 Task: Add an event with the title Team Building Event: Mini Golf Tournament, date '2024/03/18', time 9:40 AM to 11:40 AMand add a description: Scavenger Hunt is a highly customizable activity that can be tailored to suit specific objectives or themes. It can incorporate company-specific trivia, puzzles, or tasks related to your industry or organizational values. The facilitator can also include team-building elements, such as icebreaker activities, during the scavenger hunt to enhance team cohesion and communication.Select event color  Blueberry . Add location for the event as: Ho Chi Minh City, Vietnam, logged in from the account softage.4@softage.netand send the event invitation to softage.2@softage.net and softage.3@softage.net. Set a reminder for the event Every weekday(Monday to Friday)
Action: Mouse moved to (99, 125)
Screenshot: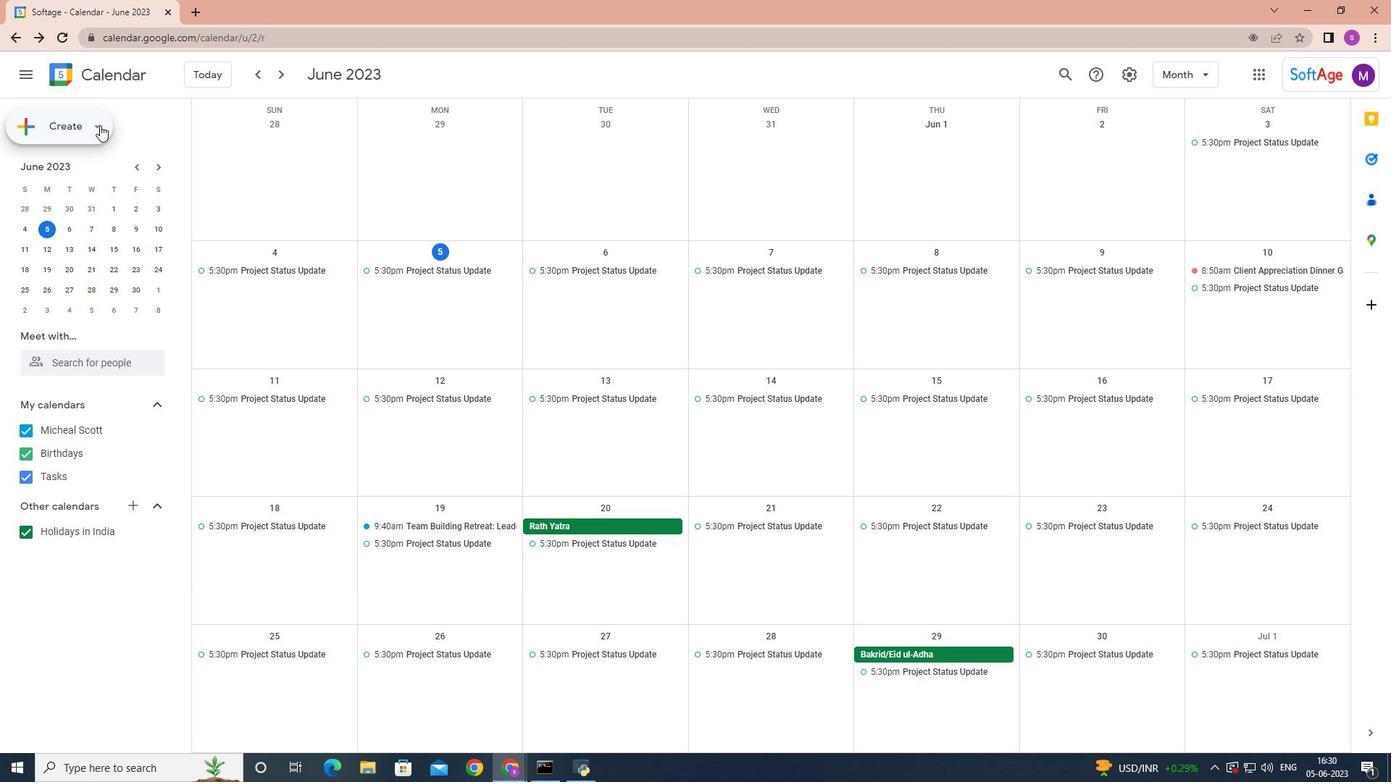 
Action: Mouse pressed left at (99, 125)
Screenshot: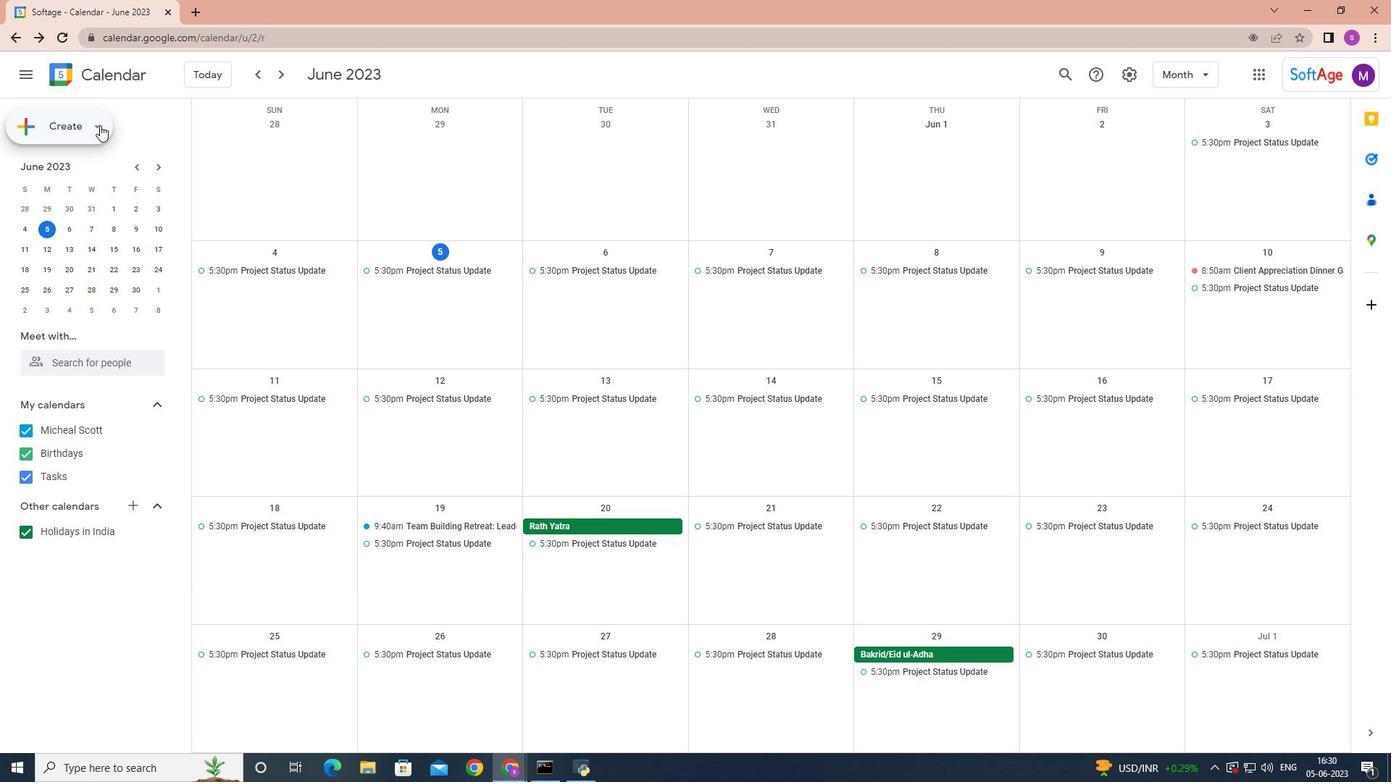 
Action: Mouse moved to (90, 160)
Screenshot: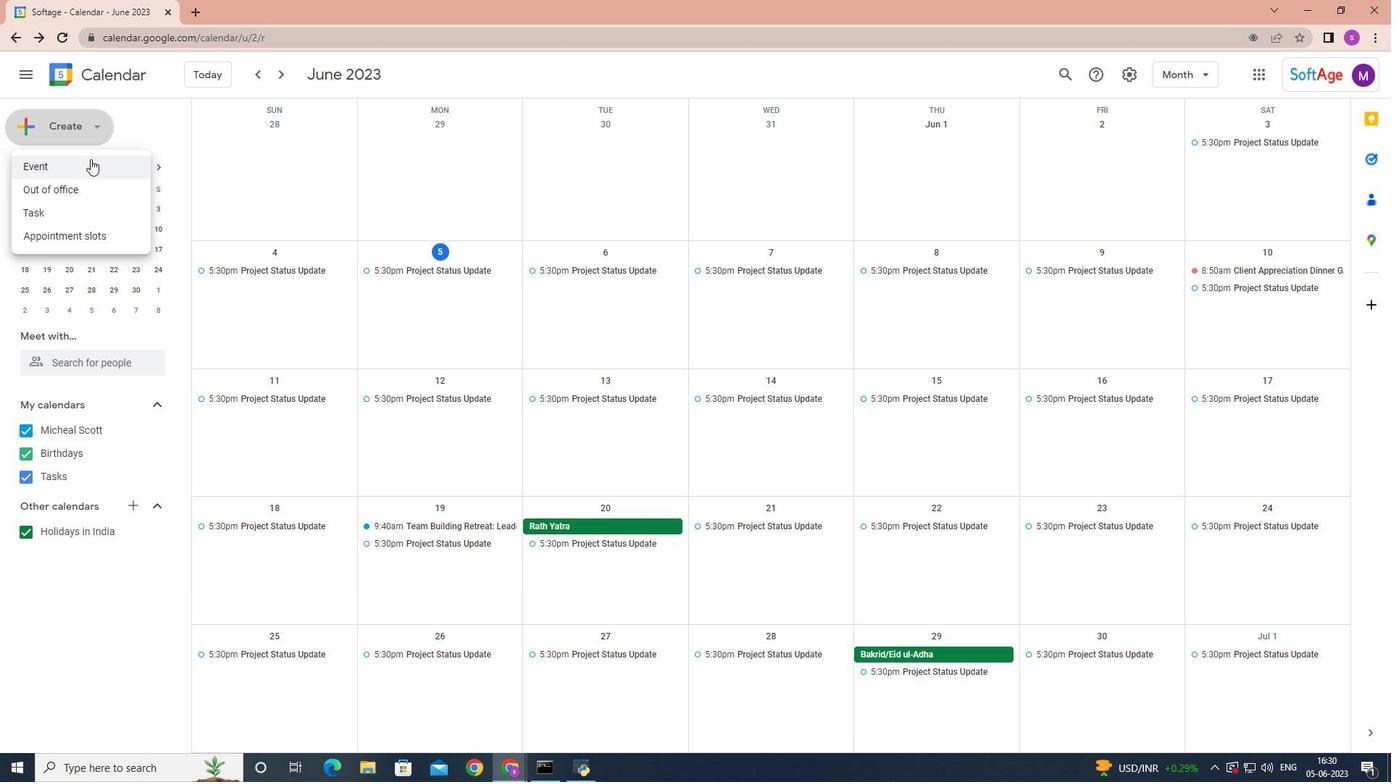 
Action: Mouse pressed left at (90, 160)
Screenshot: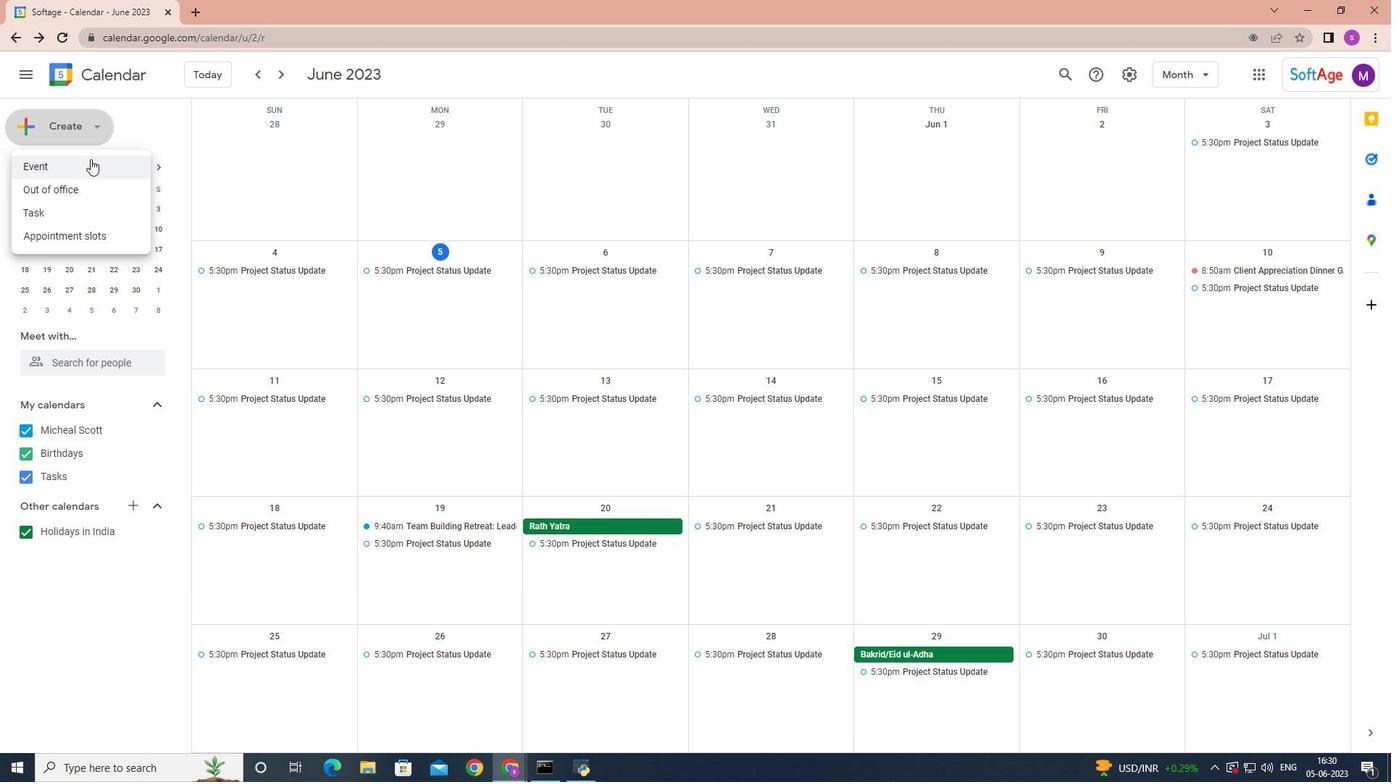 
Action: Mouse moved to (218, 570)
Screenshot: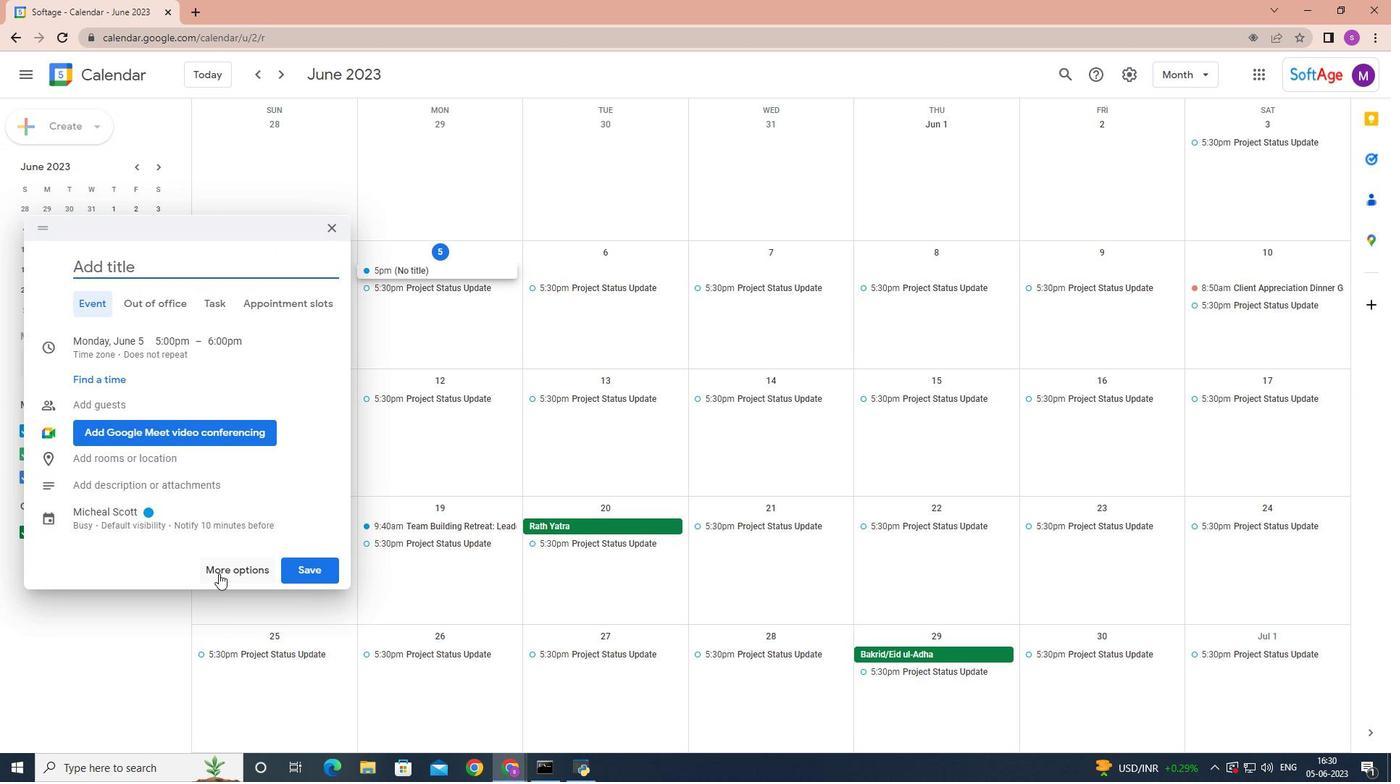 
Action: Mouse pressed left at (218, 570)
Screenshot: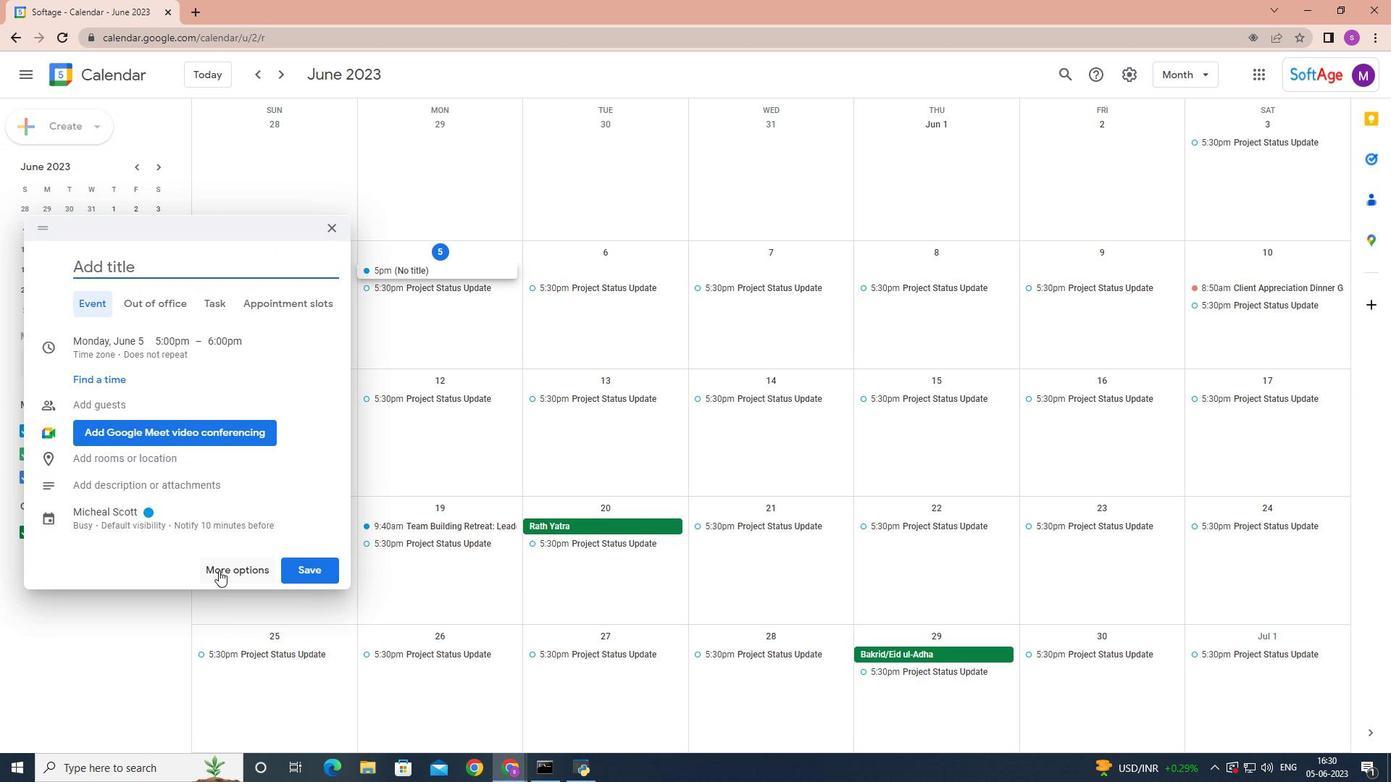 
Action: Mouse moved to (218, 570)
Screenshot: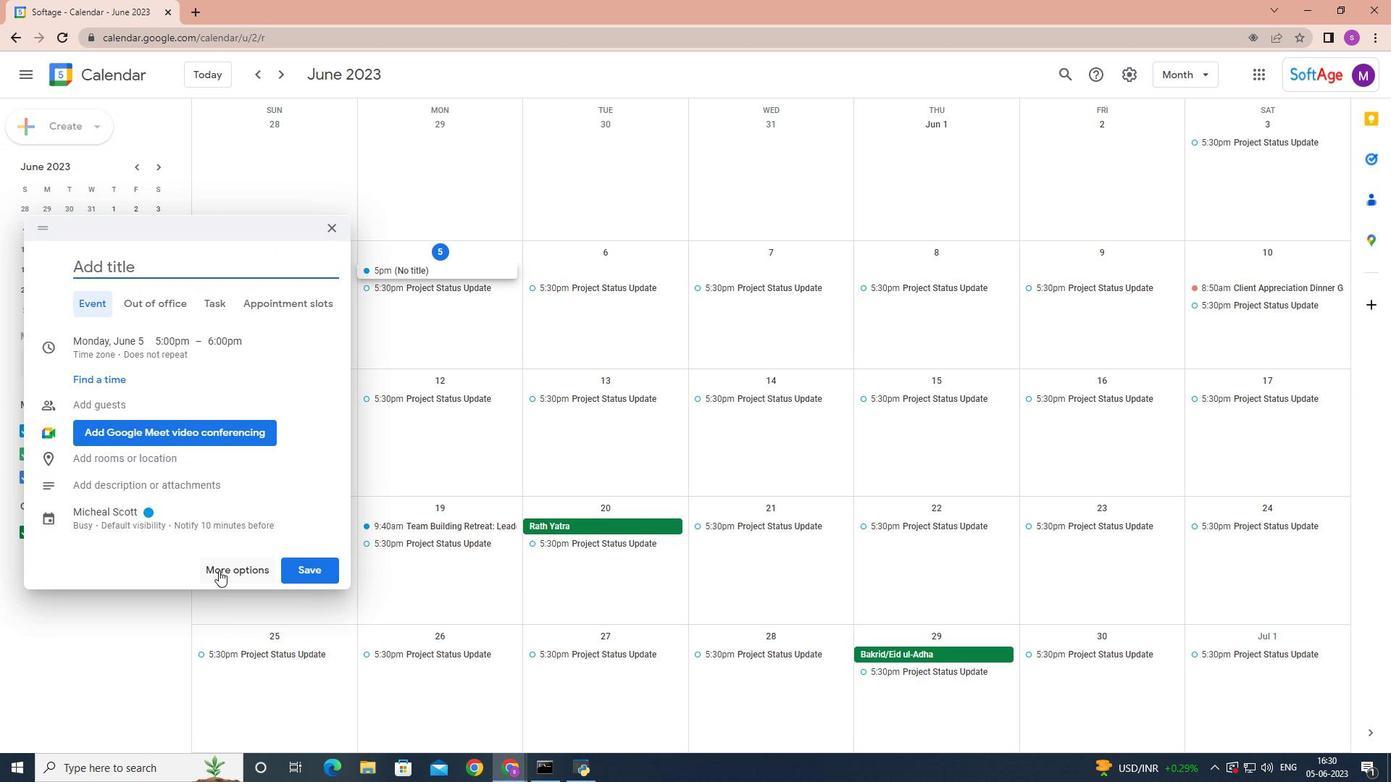 
Action: Key pressed <Key.shift>Team<Key.space><Key.shift>Building<Key.space><Key.shift>Event<Key.space><Key.shift>:mi<Key.backspace><Key.backspace><Key.shift>Mini<Key.space><Key.shift>Gi<Key.backspace>olf<Key.space><Key.shift>Tournm<Key.backspace>ament<Key.space>
Screenshot: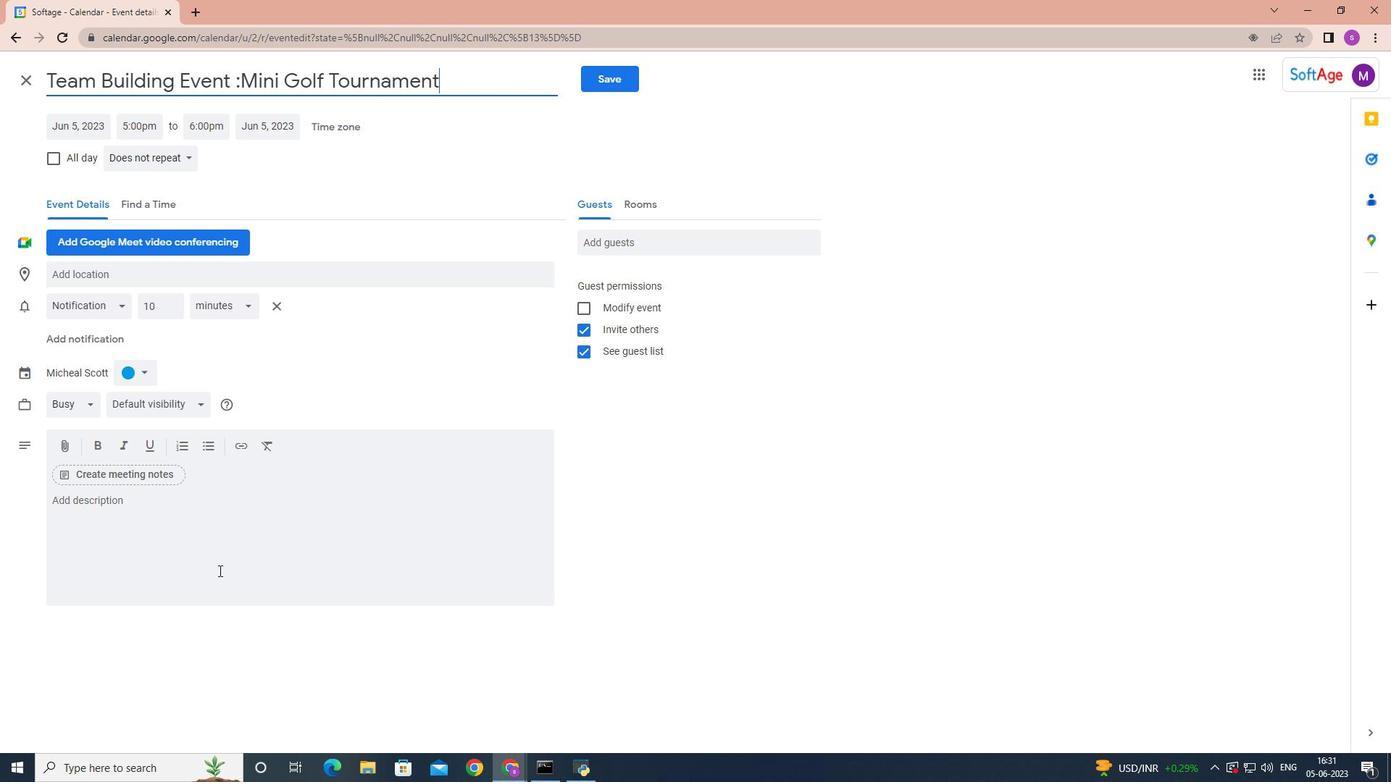 
Action: Mouse moved to (79, 129)
Screenshot: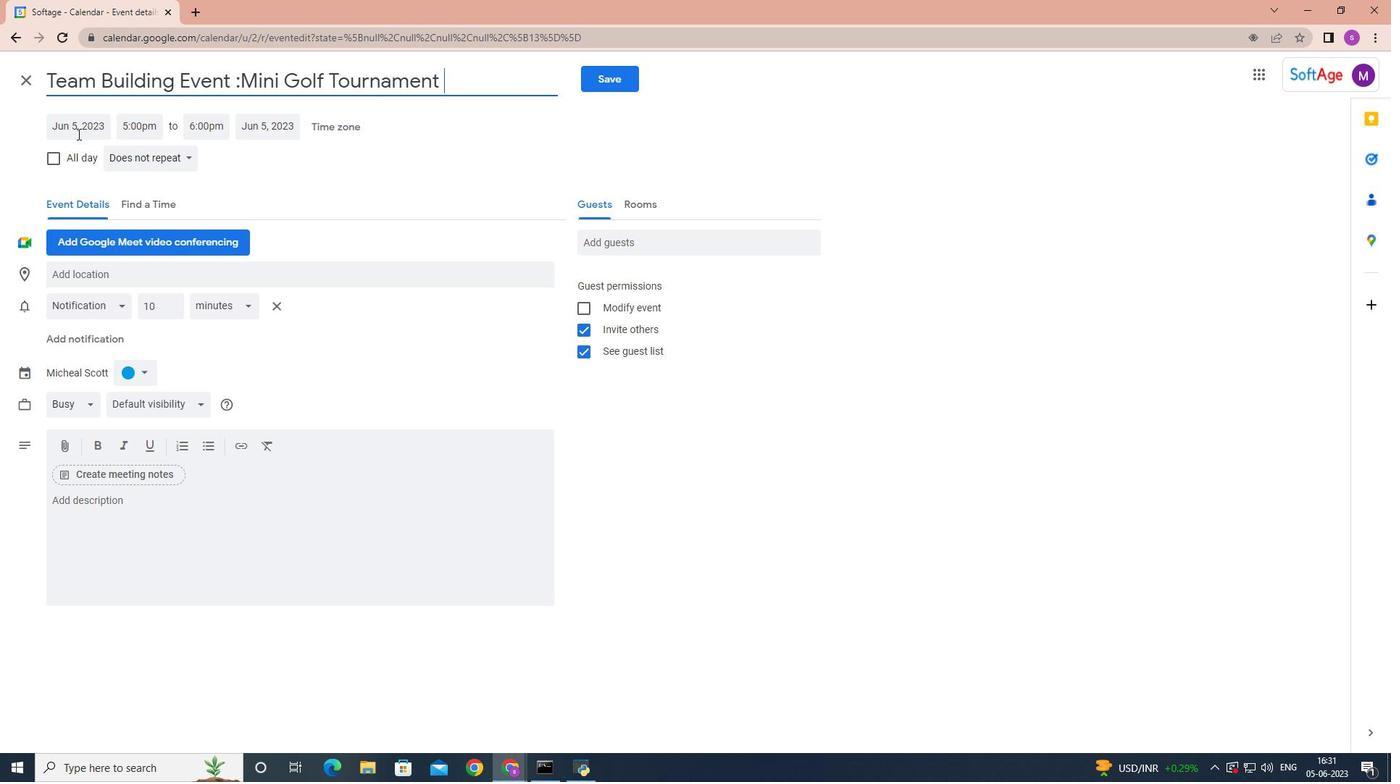 
Action: Mouse pressed left at (79, 129)
Screenshot: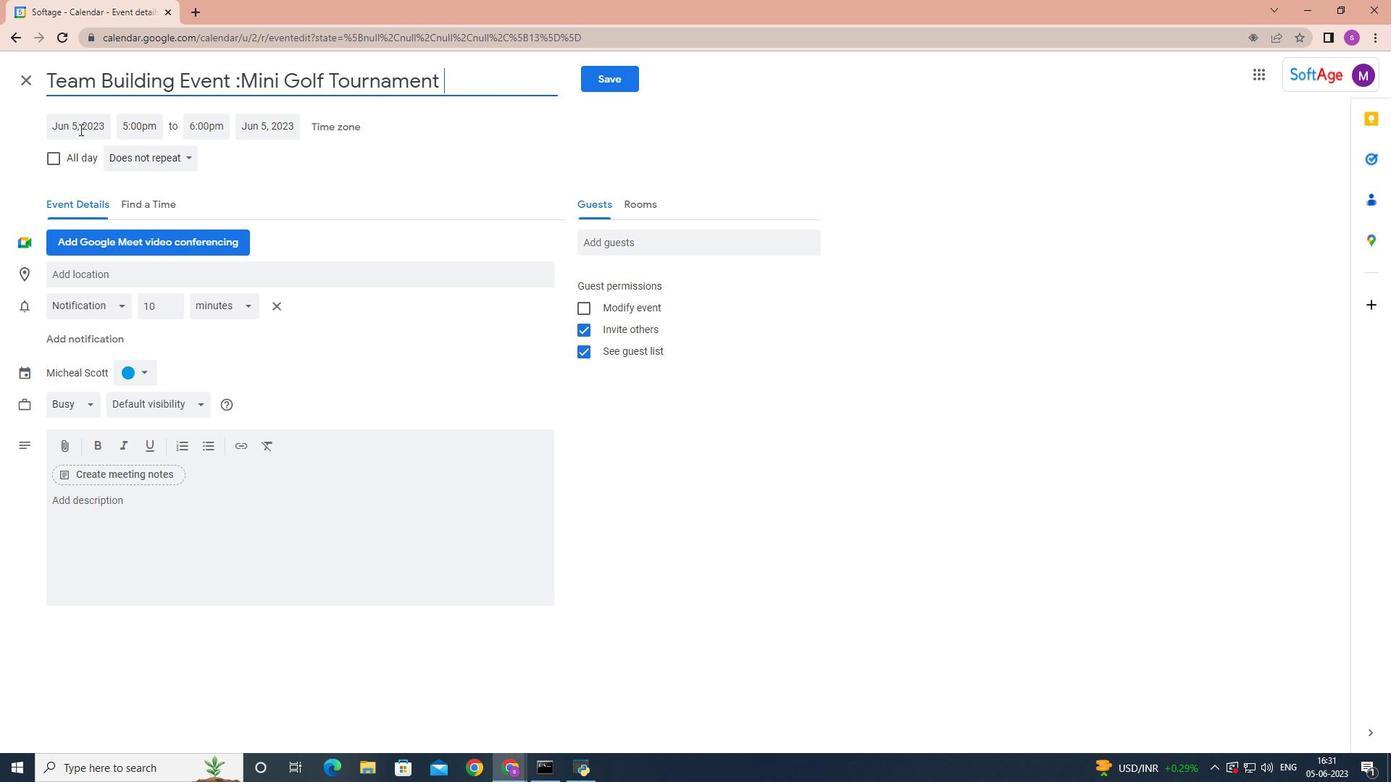 
Action: Mouse moved to (230, 151)
Screenshot: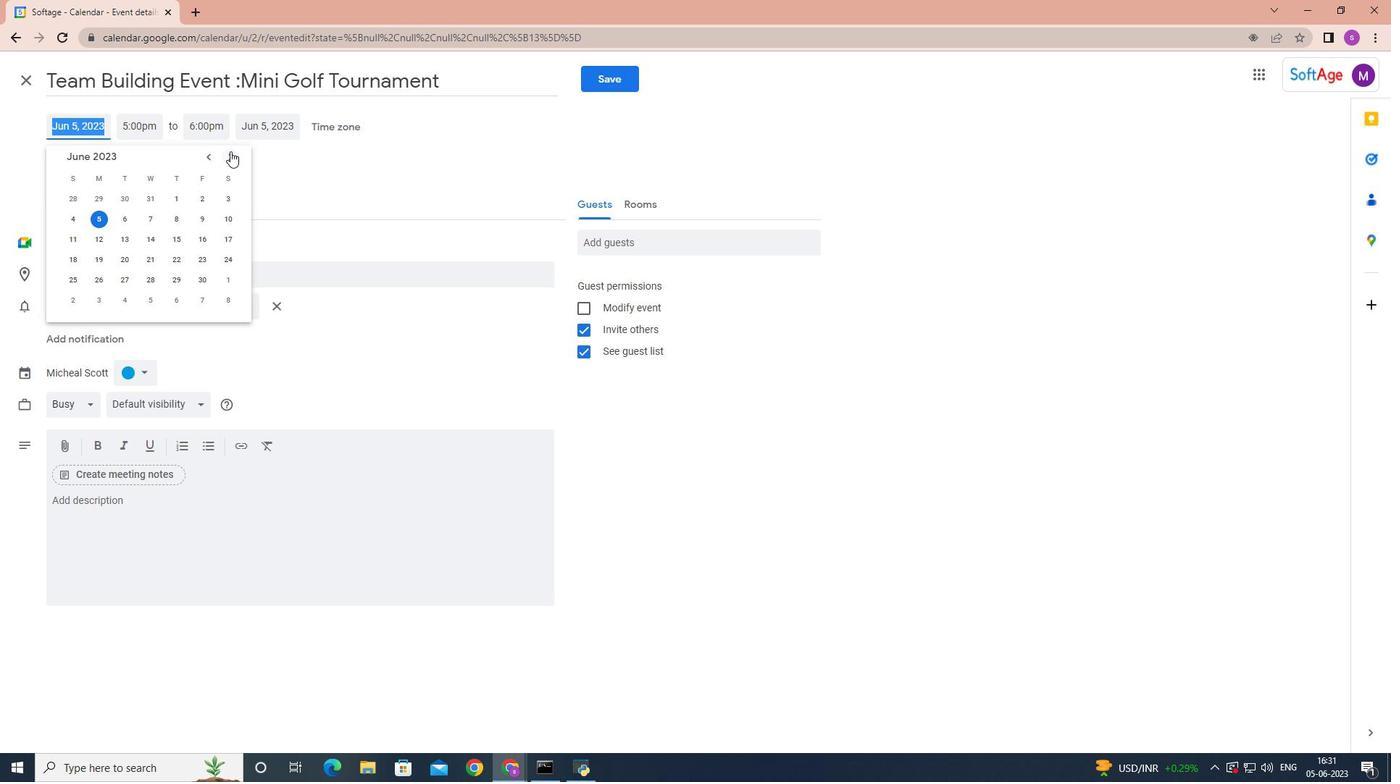 
Action: Mouse pressed left at (230, 151)
Screenshot: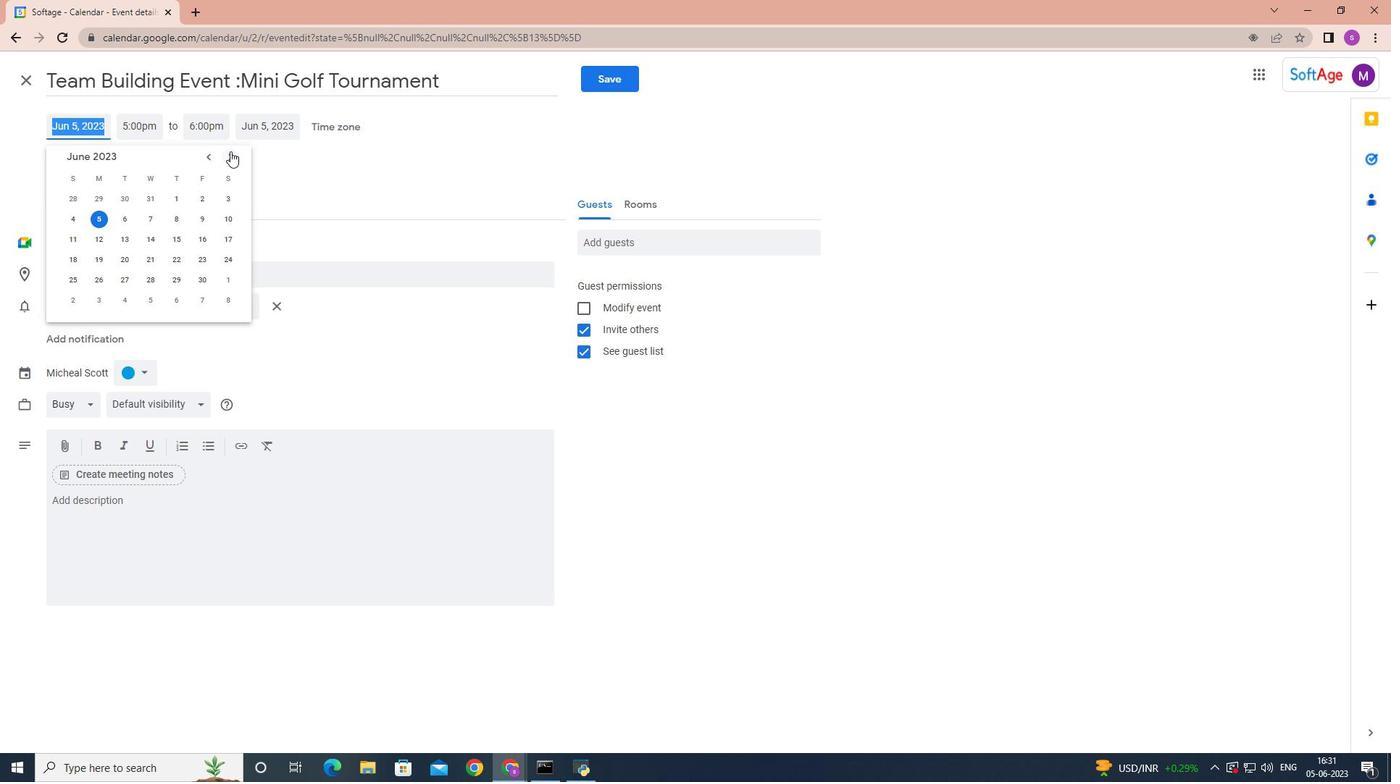 
Action: Mouse pressed left at (230, 151)
Screenshot: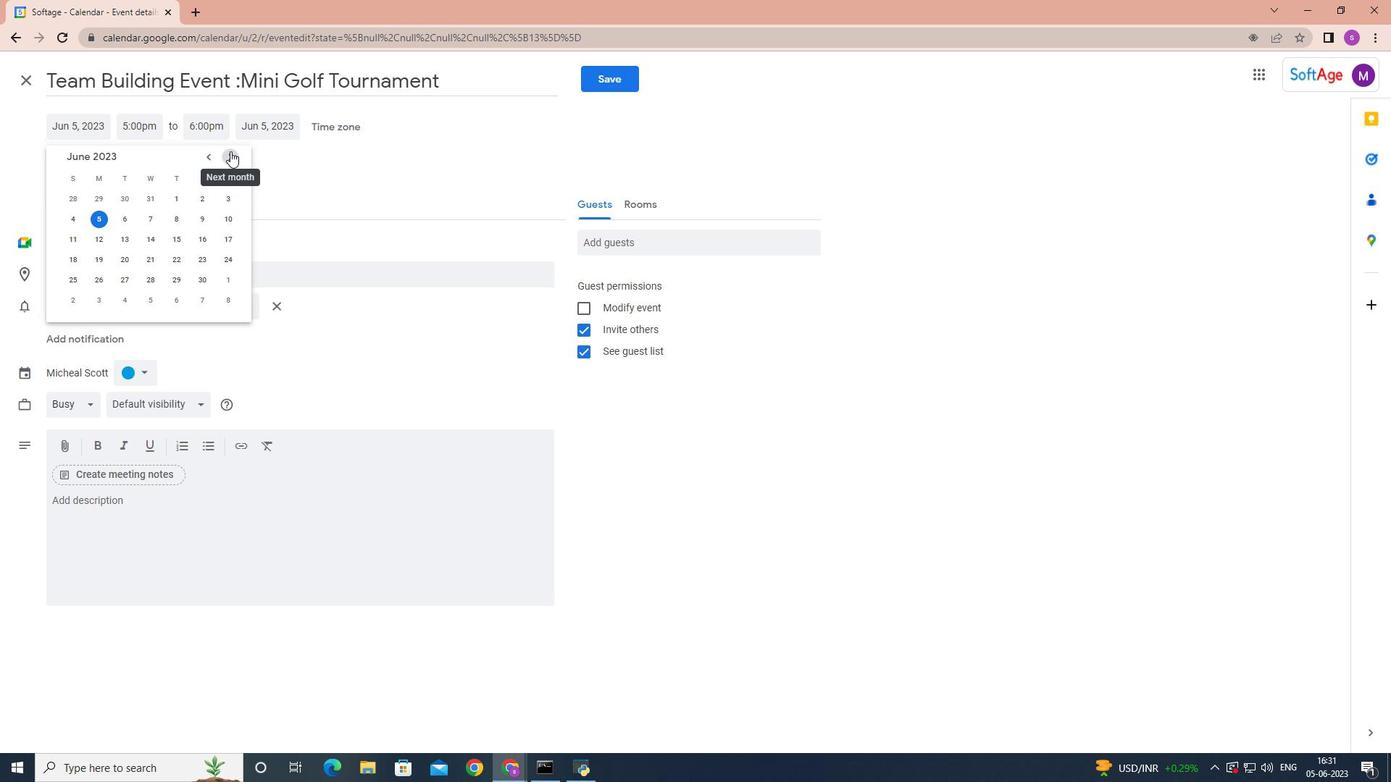 
Action: Mouse pressed left at (230, 151)
Screenshot: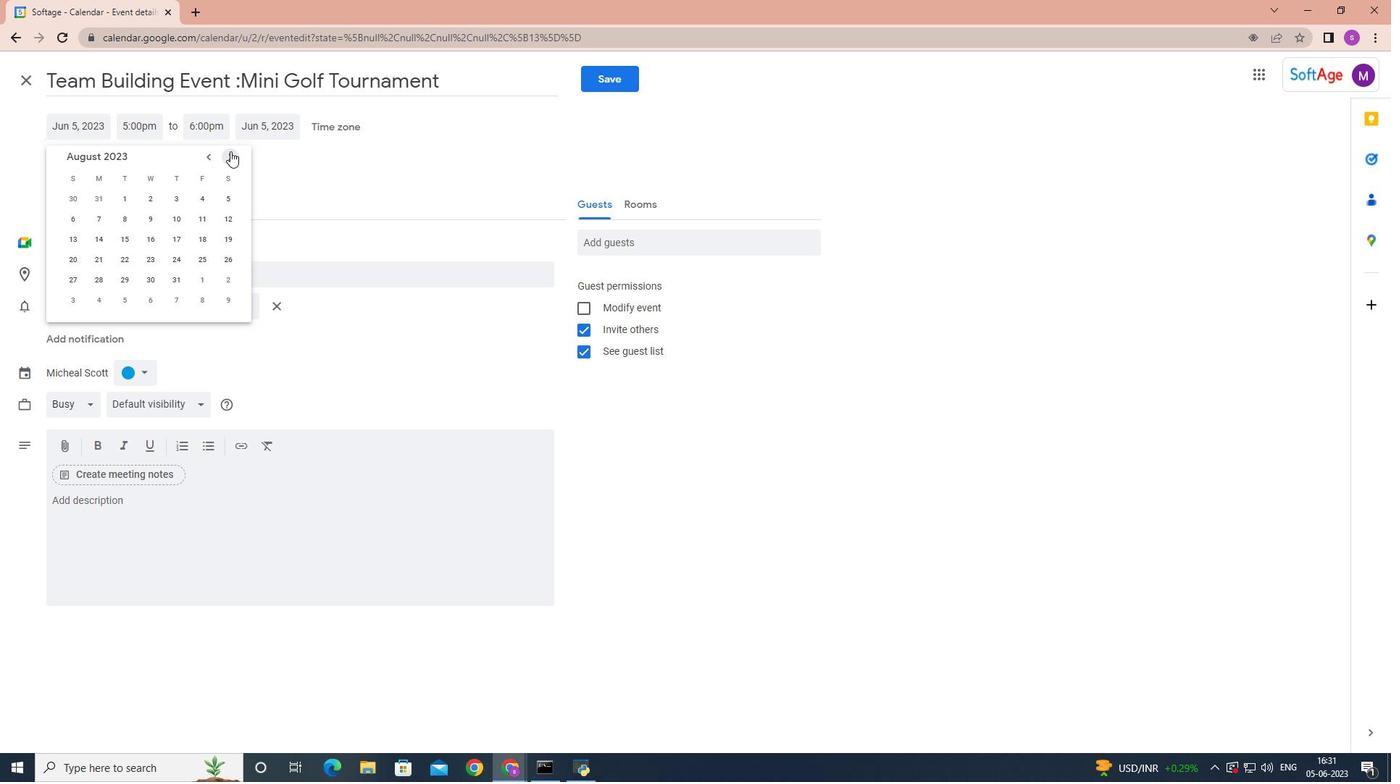 
Action: Mouse pressed left at (230, 151)
Screenshot: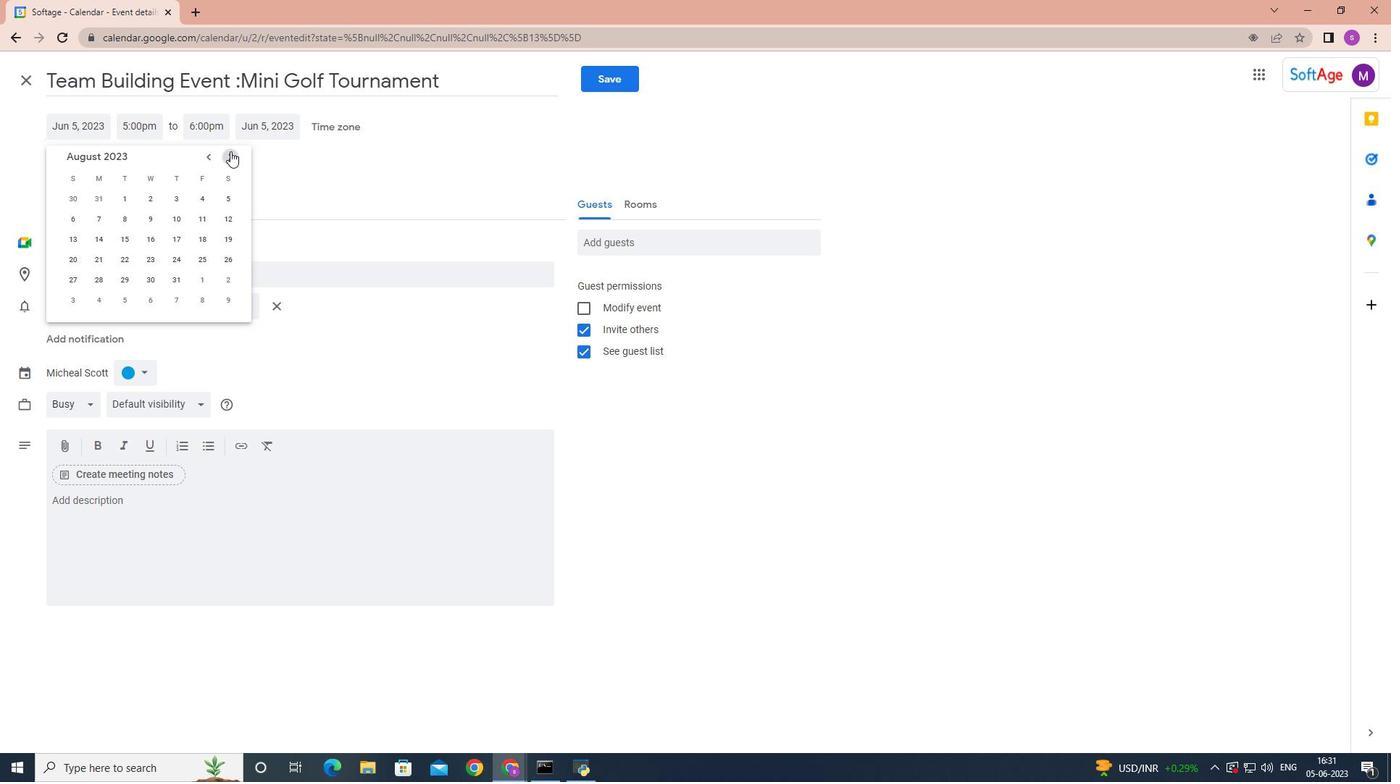 
Action: Mouse pressed left at (230, 151)
Screenshot: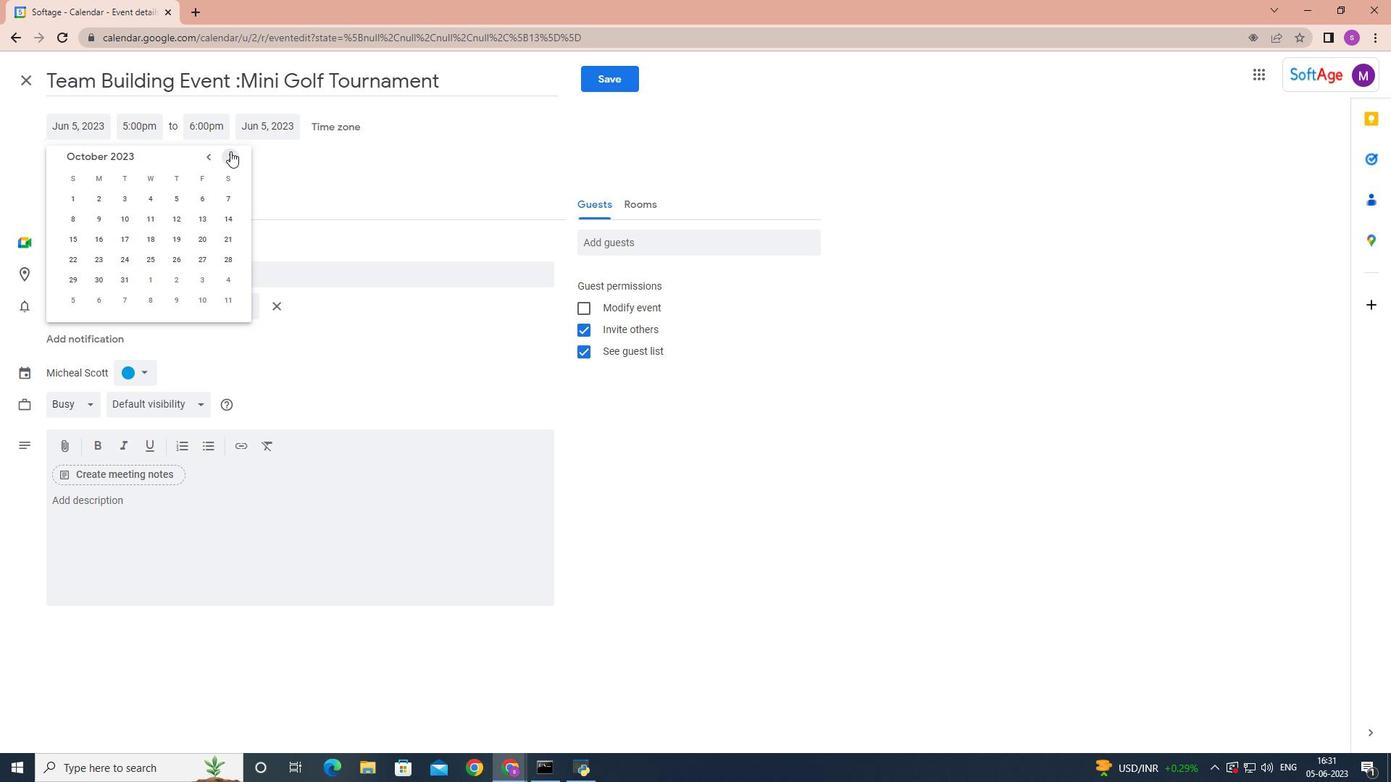 
Action: Mouse pressed left at (230, 151)
Screenshot: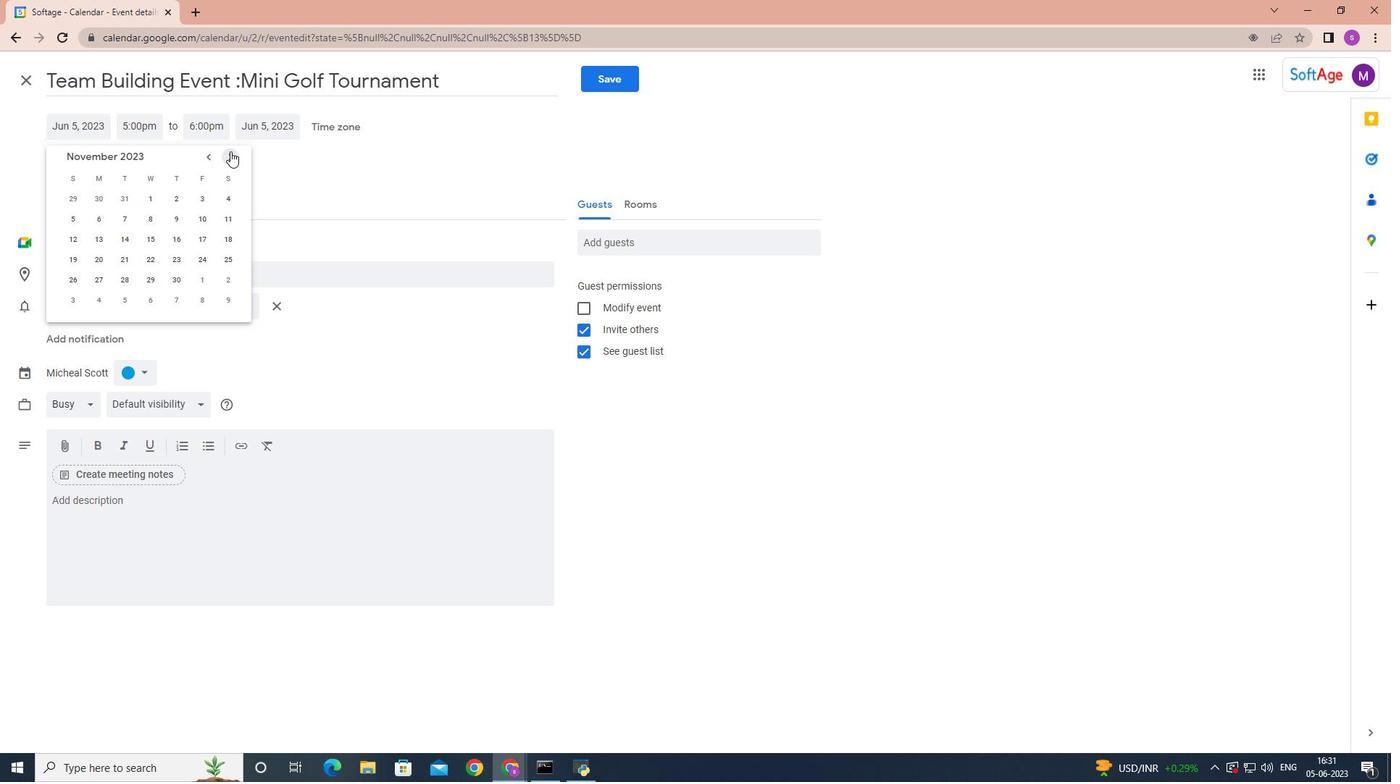 
Action: Mouse pressed left at (230, 151)
Screenshot: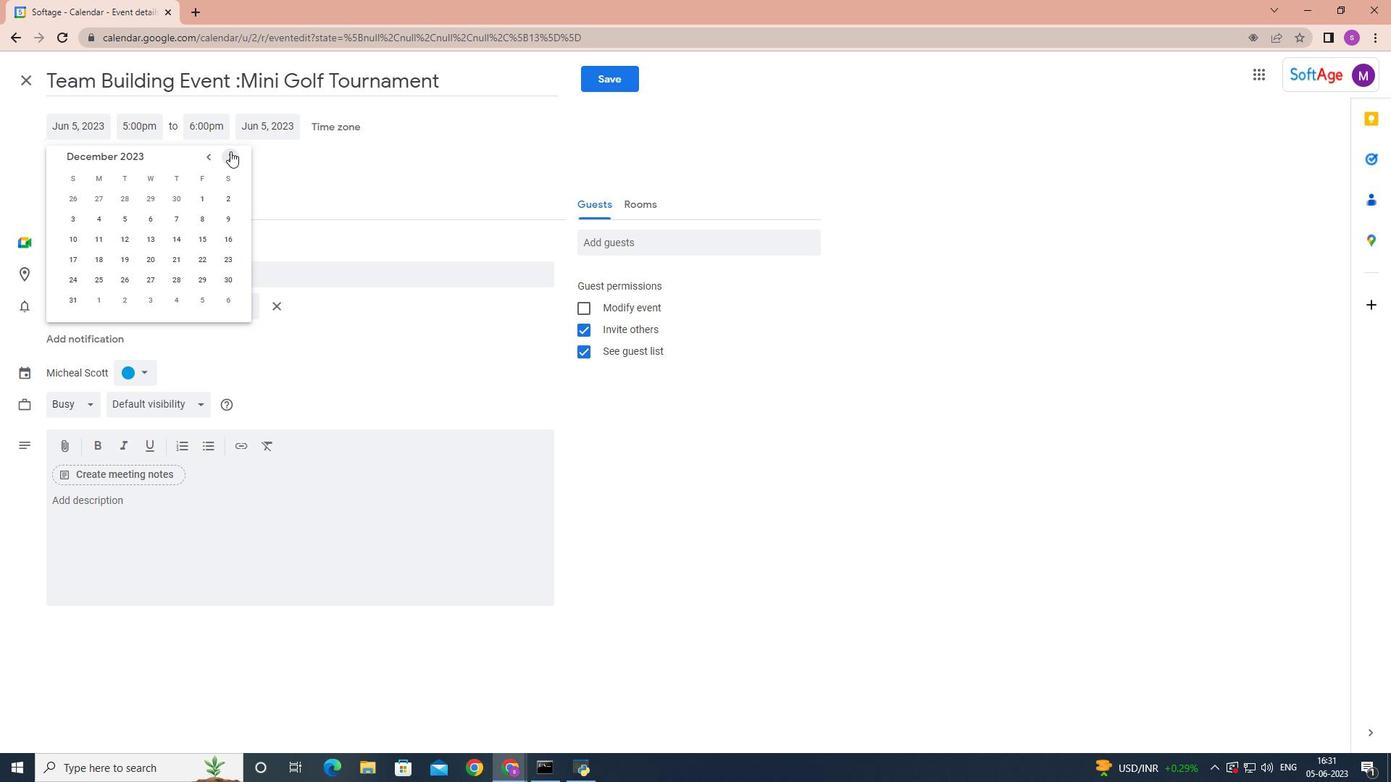 
Action: Mouse pressed left at (230, 151)
Screenshot: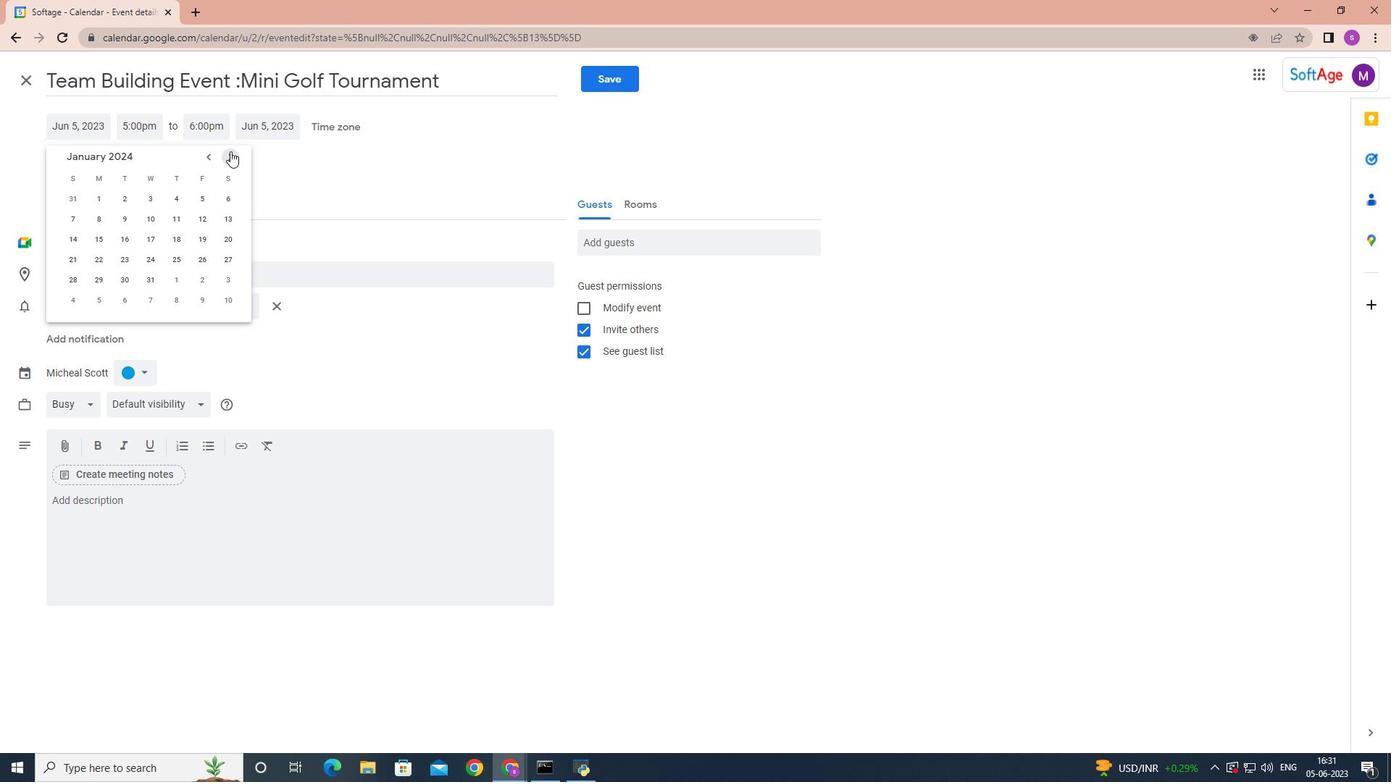 
Action: Mouse pressed left at (230, 151)
Screenshot: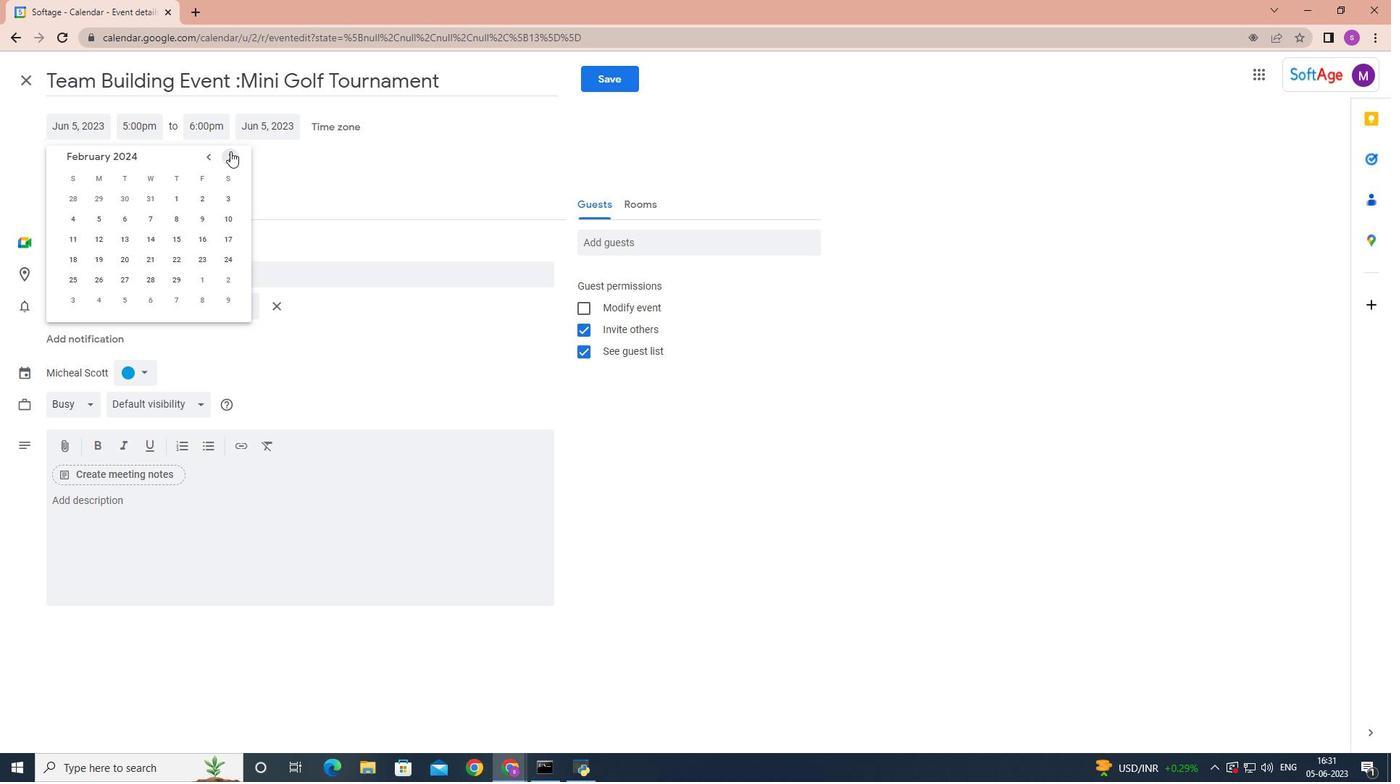 
Action: Mouse moved to (97, 259)
Screenshot: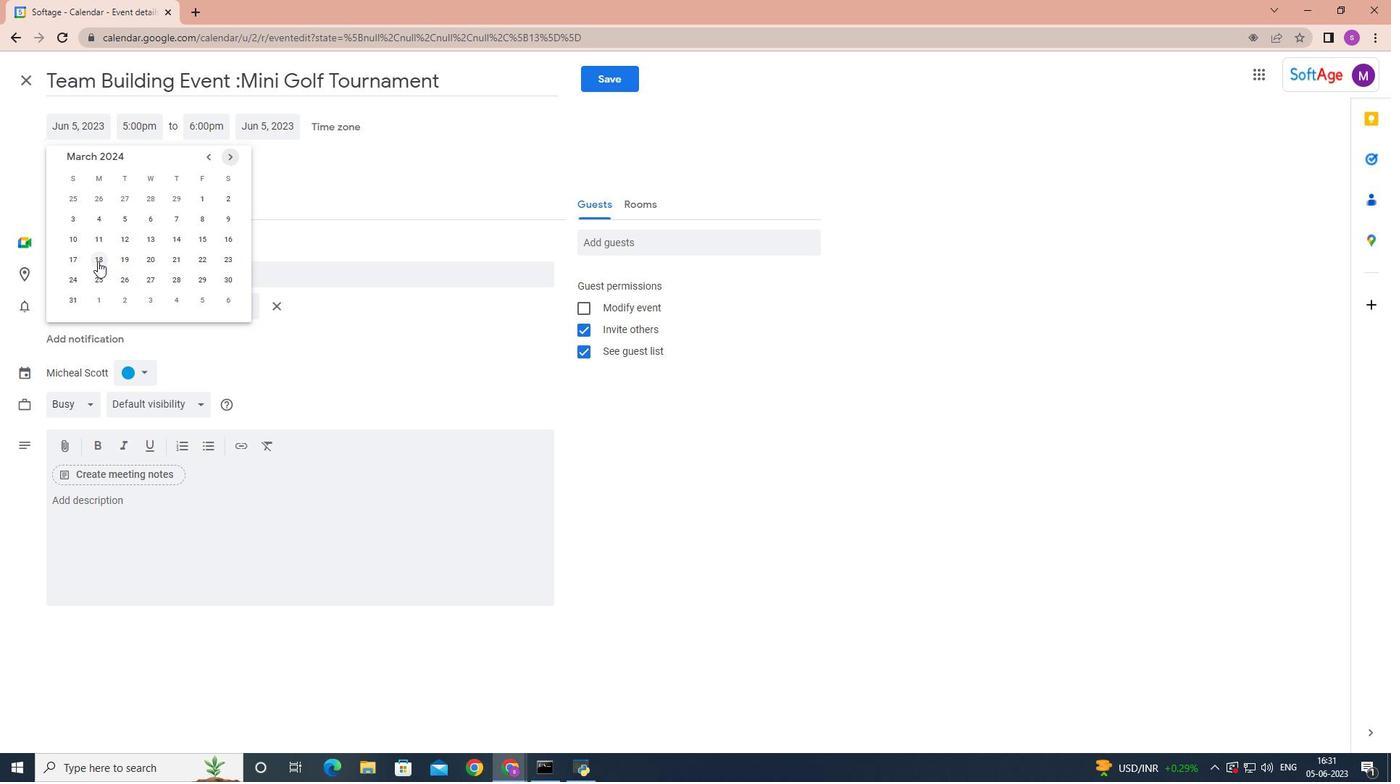 
Action: Mouse pressed left at (97, 259)
Screenshot: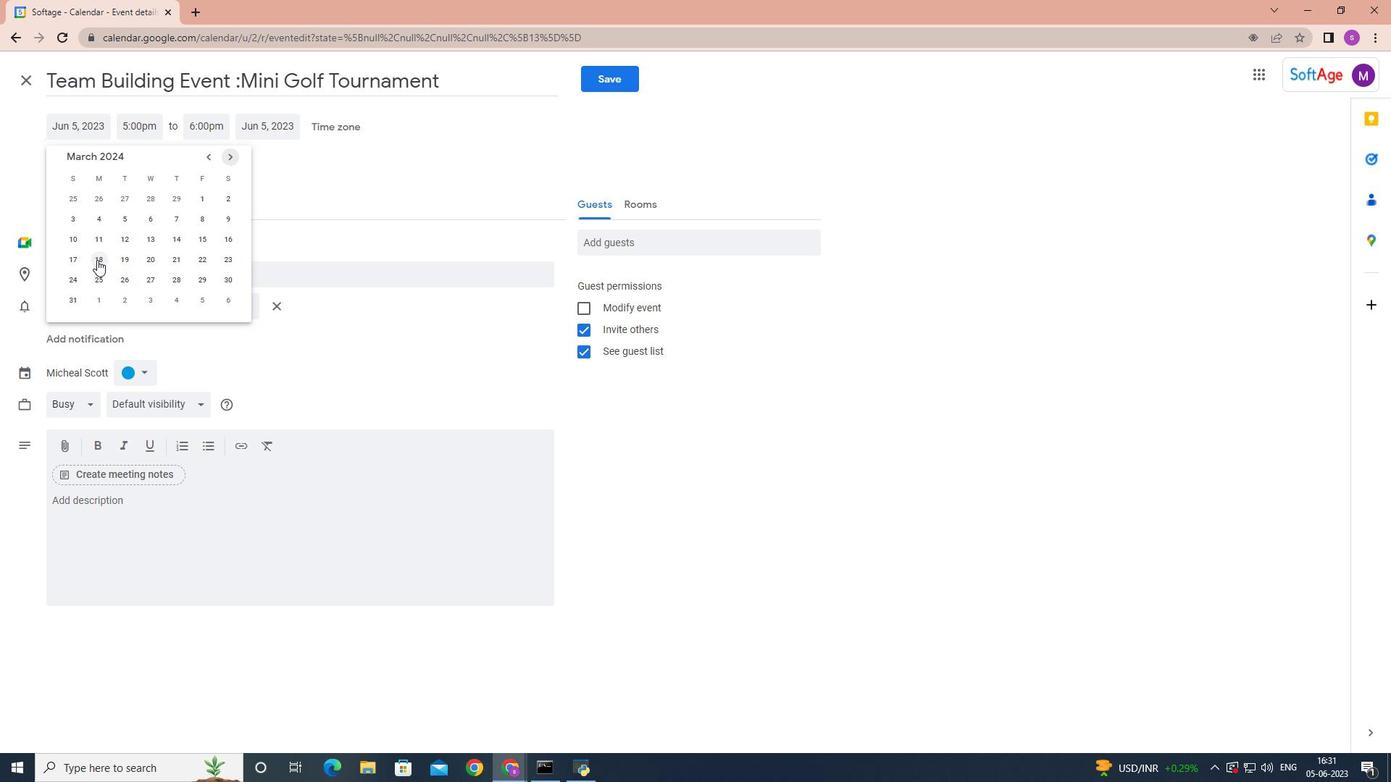 
Action: Mouse moved to (151, 126)
Screenshot: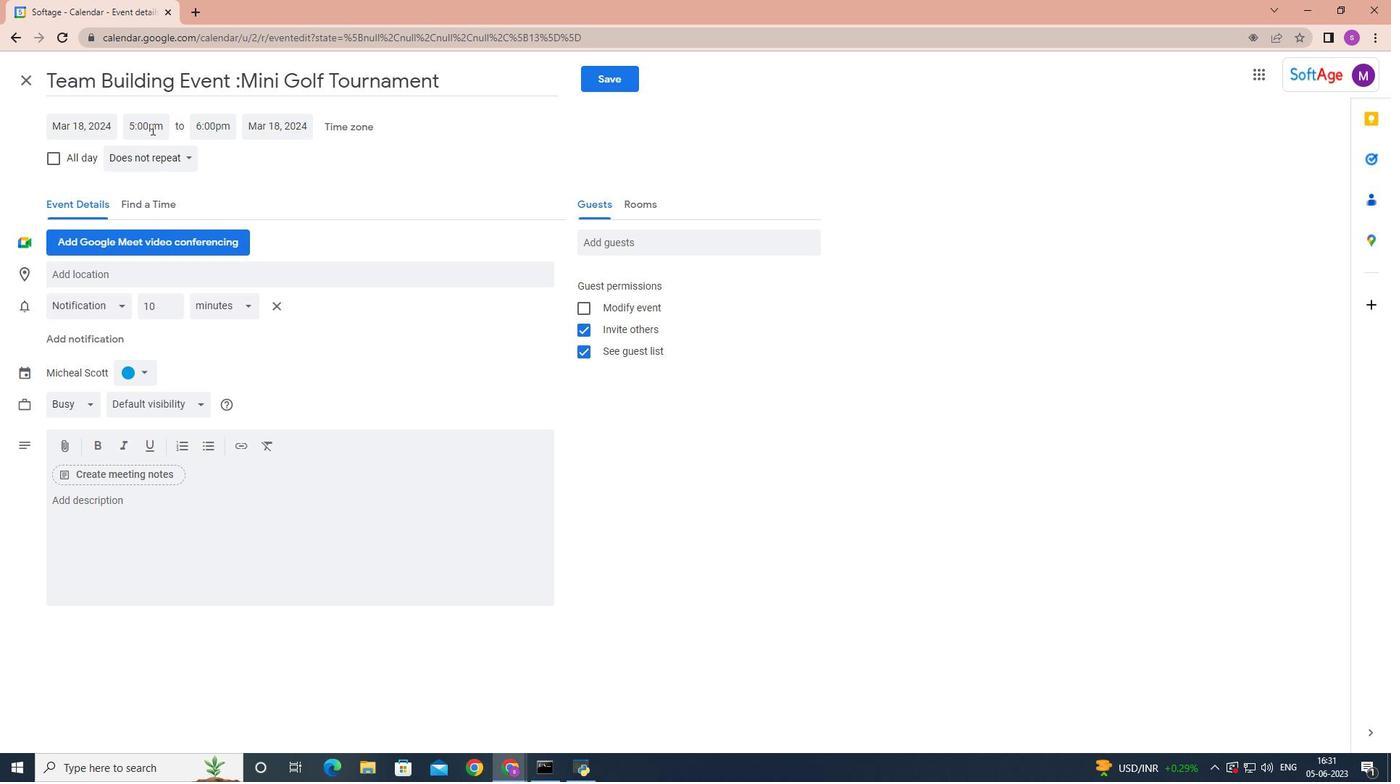 
Action: Mouse pressed left at (151, 126)
Screenshot: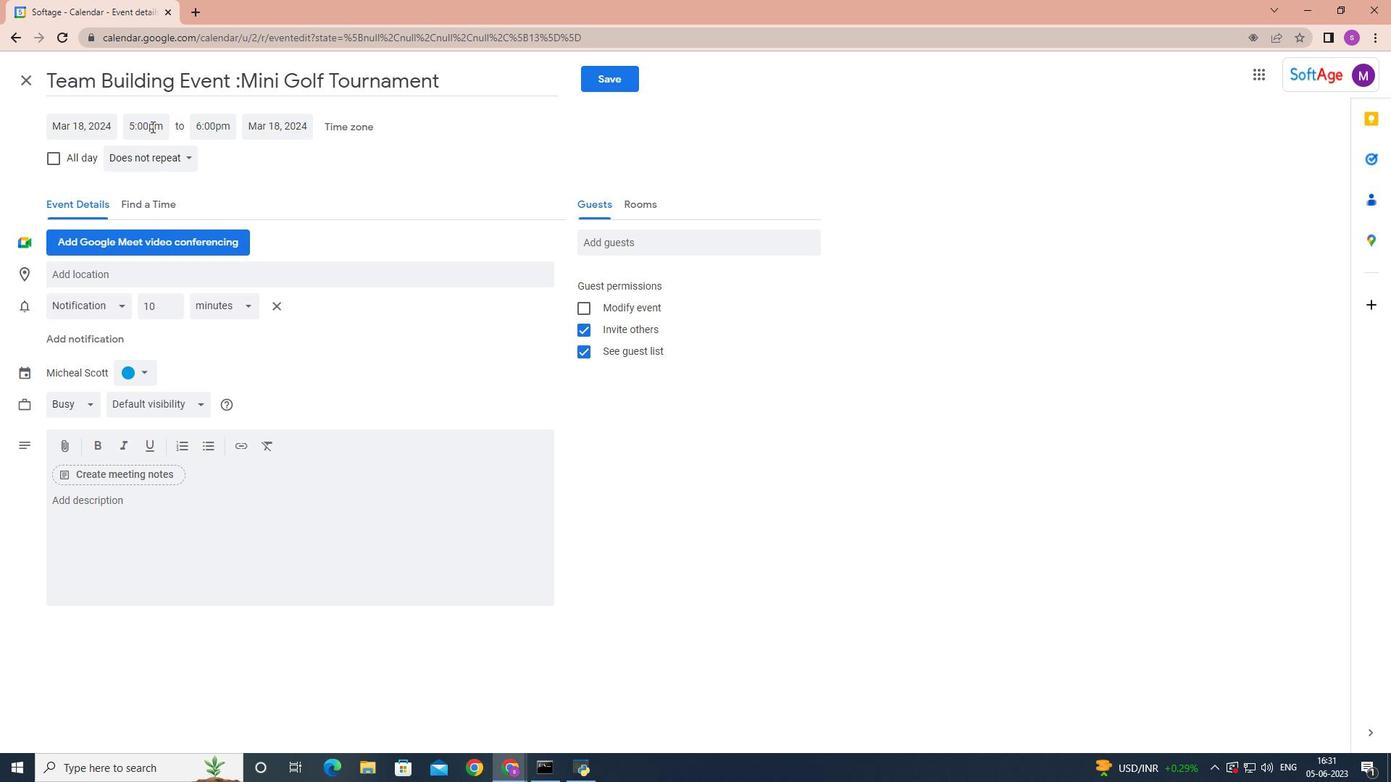 
Action: Mouse moved to (160, 170)
Screenshot: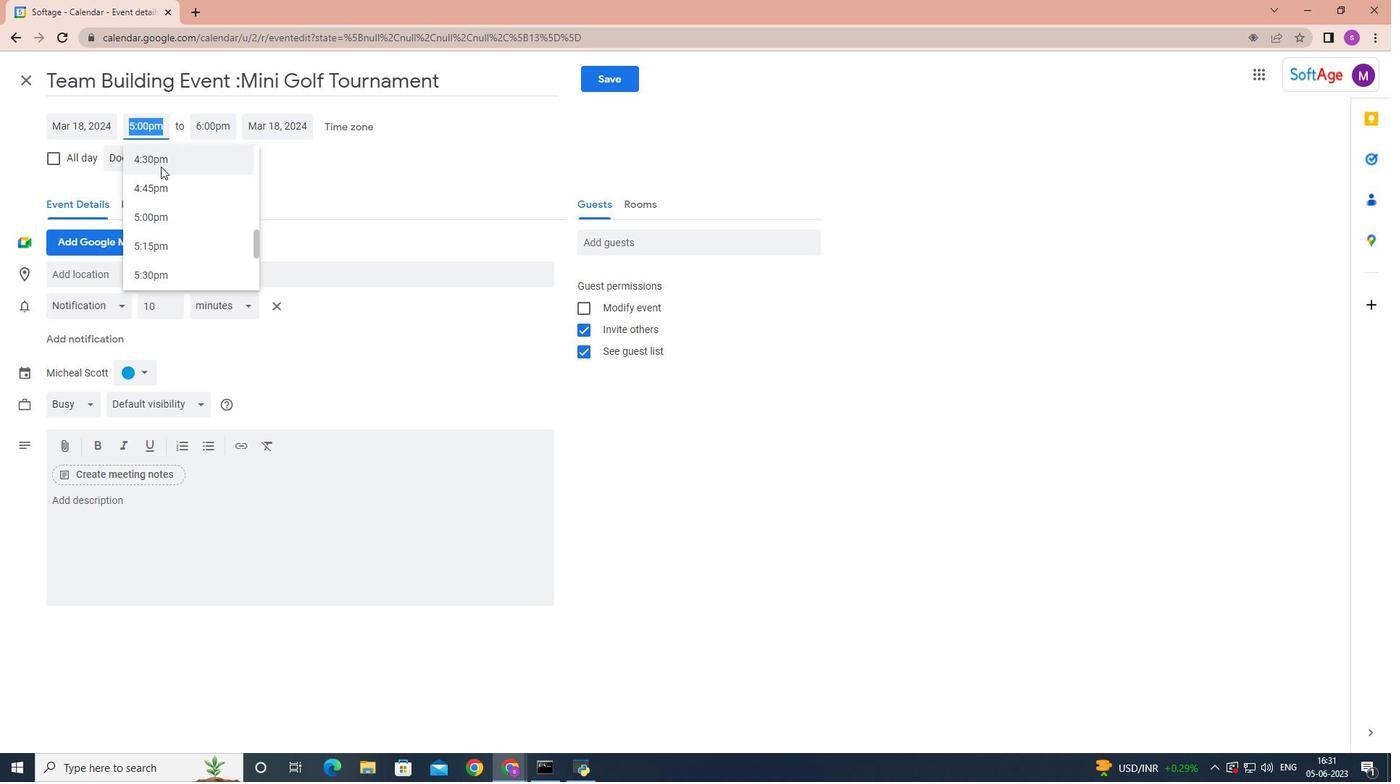 
Action: Key pressed 9<Key.shift>:40<Key.space><Key.shift>AM<Key.enter>
Screenshot: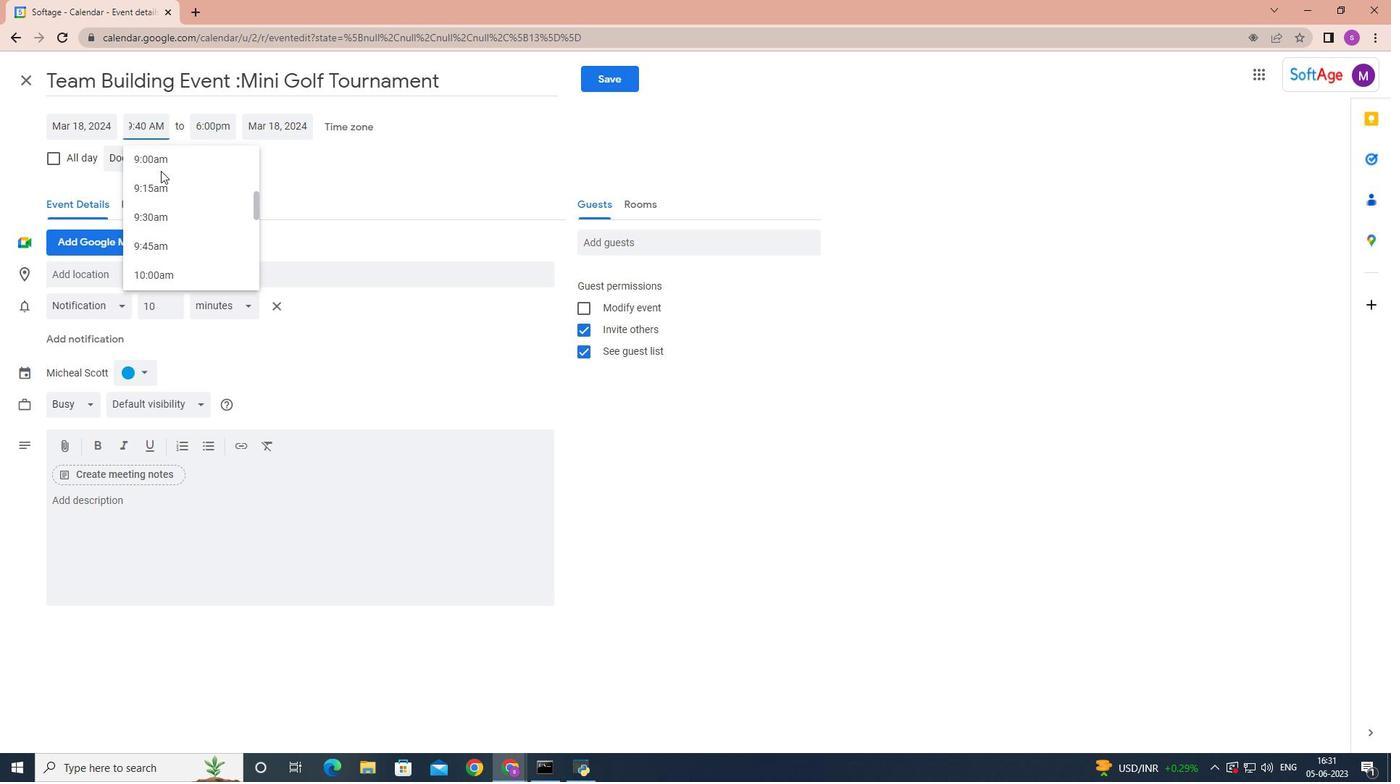 
Action: Mouse moved to (205, 128)
Screenshot: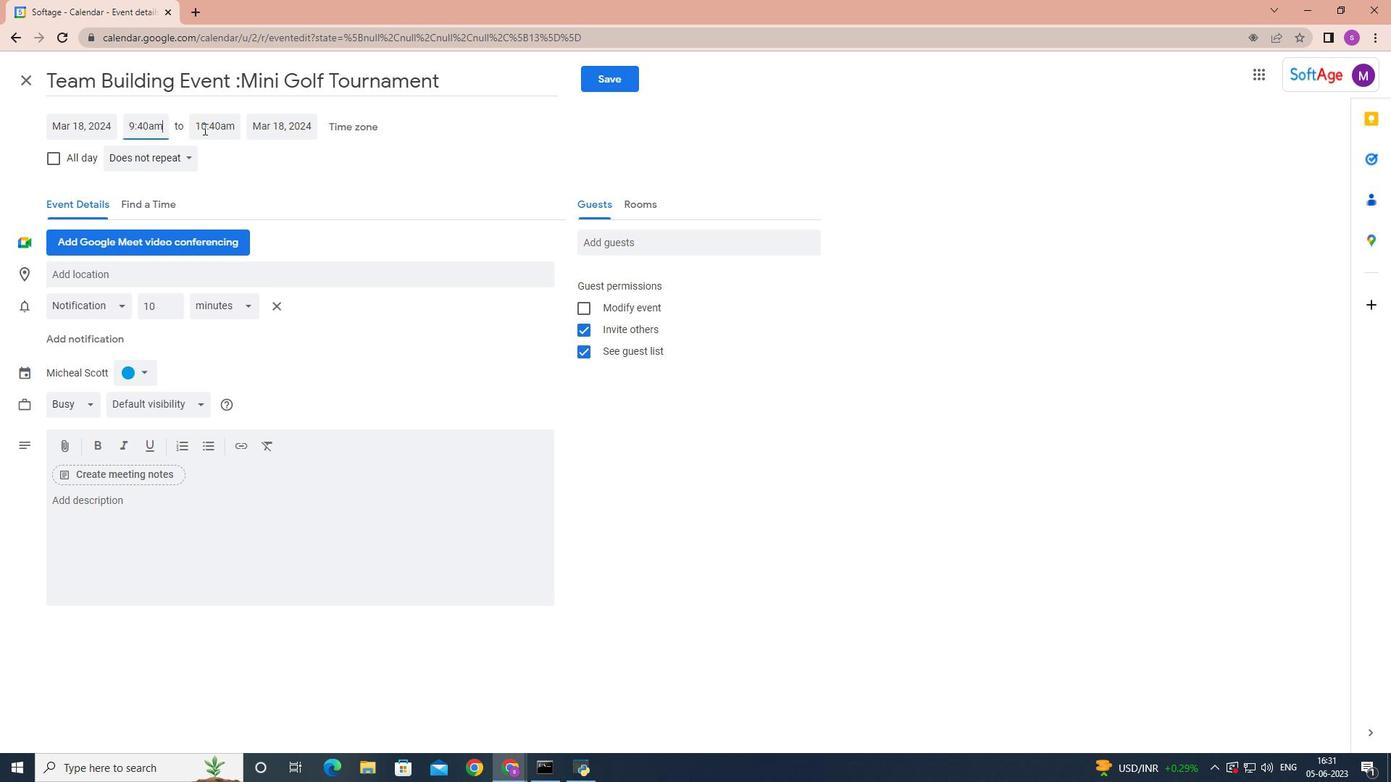 
Action: Mouse pressed left at (205, 128)
Screenshot: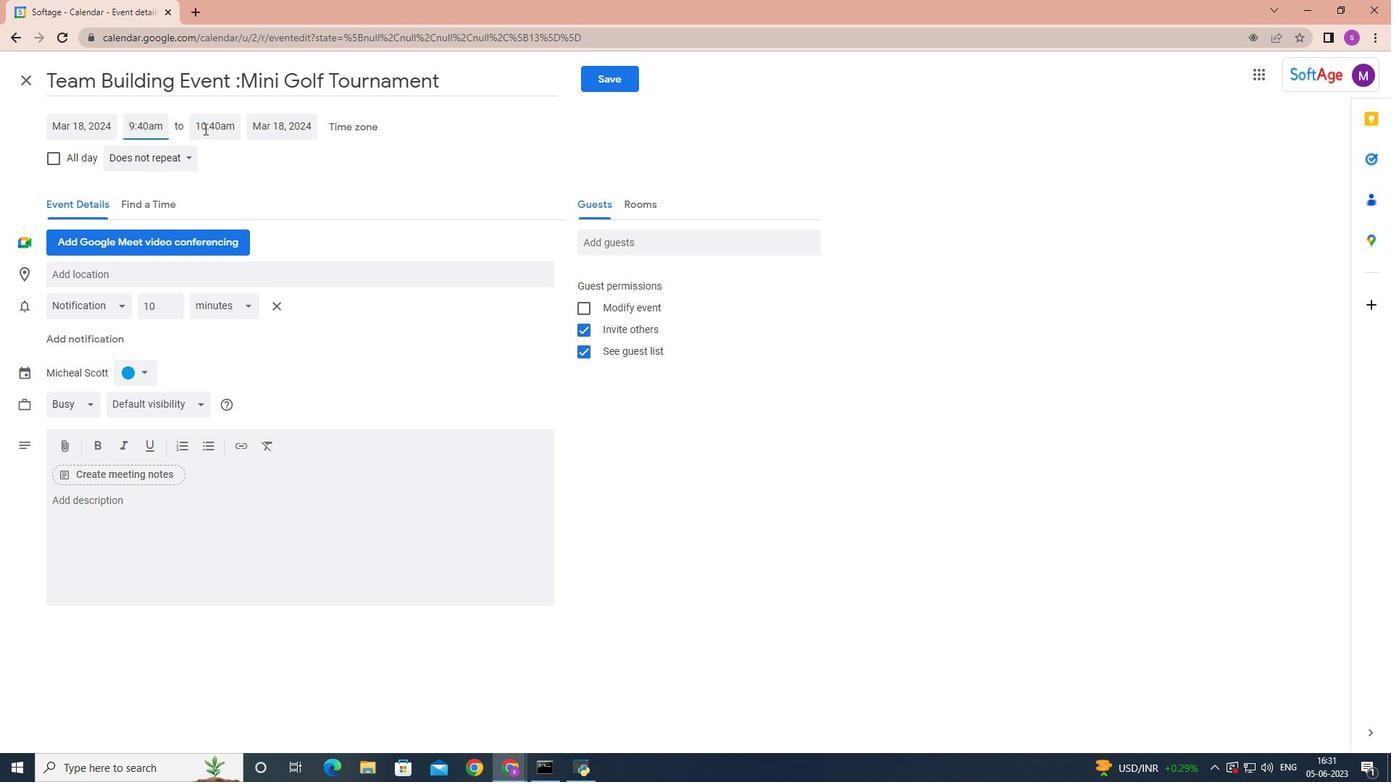 
Action: Mouse moved to (255, 274)
Screenshot: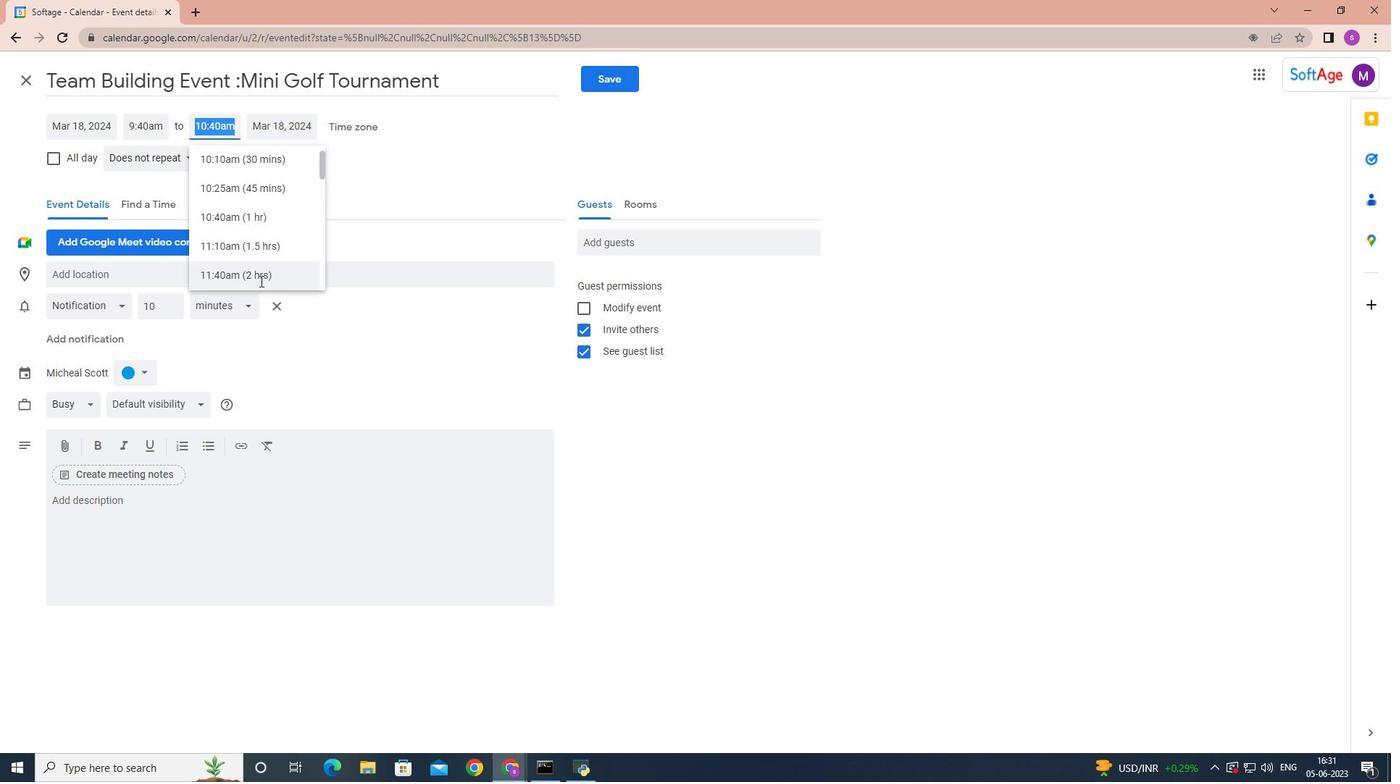 
Action: Mouse pressed left at (255, 274)
Screenshot: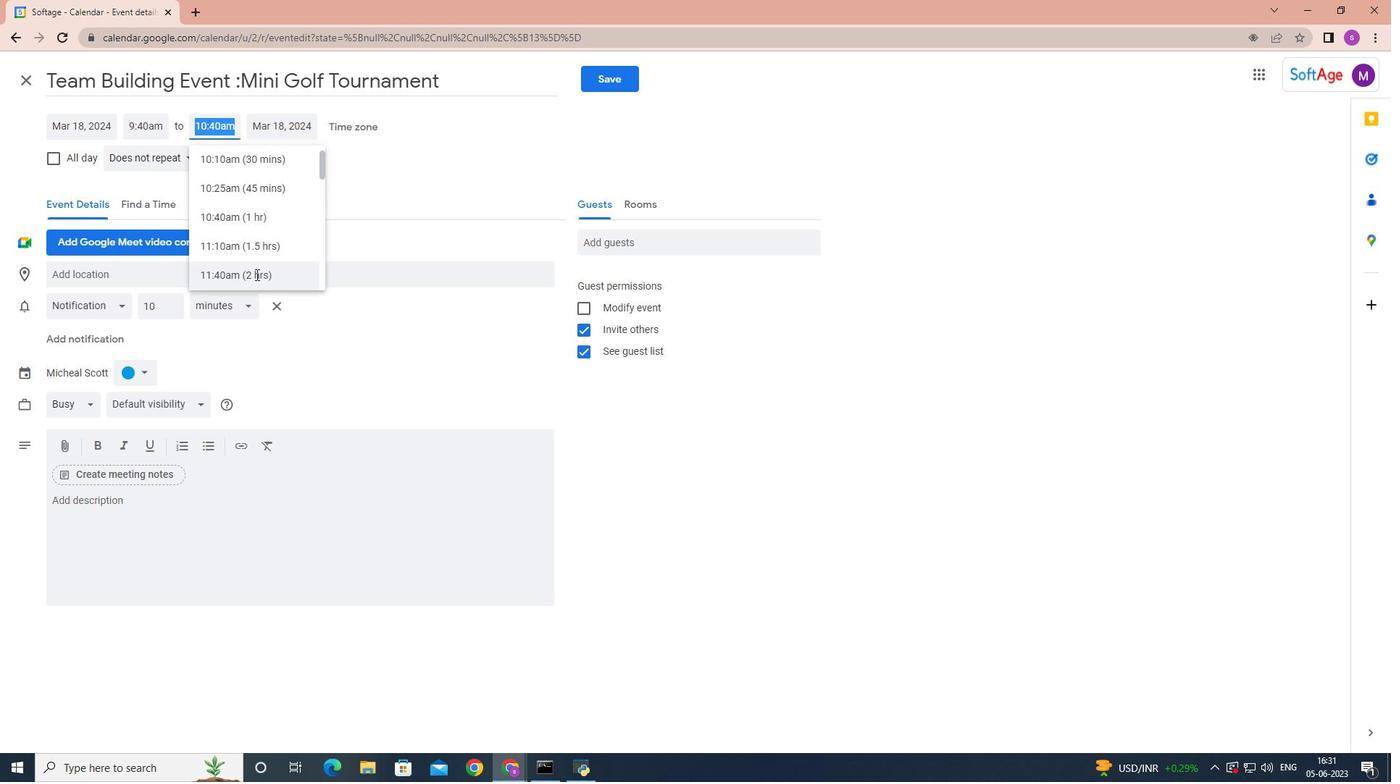 
Action: Mouse moved to (99, 508)
Screenshot: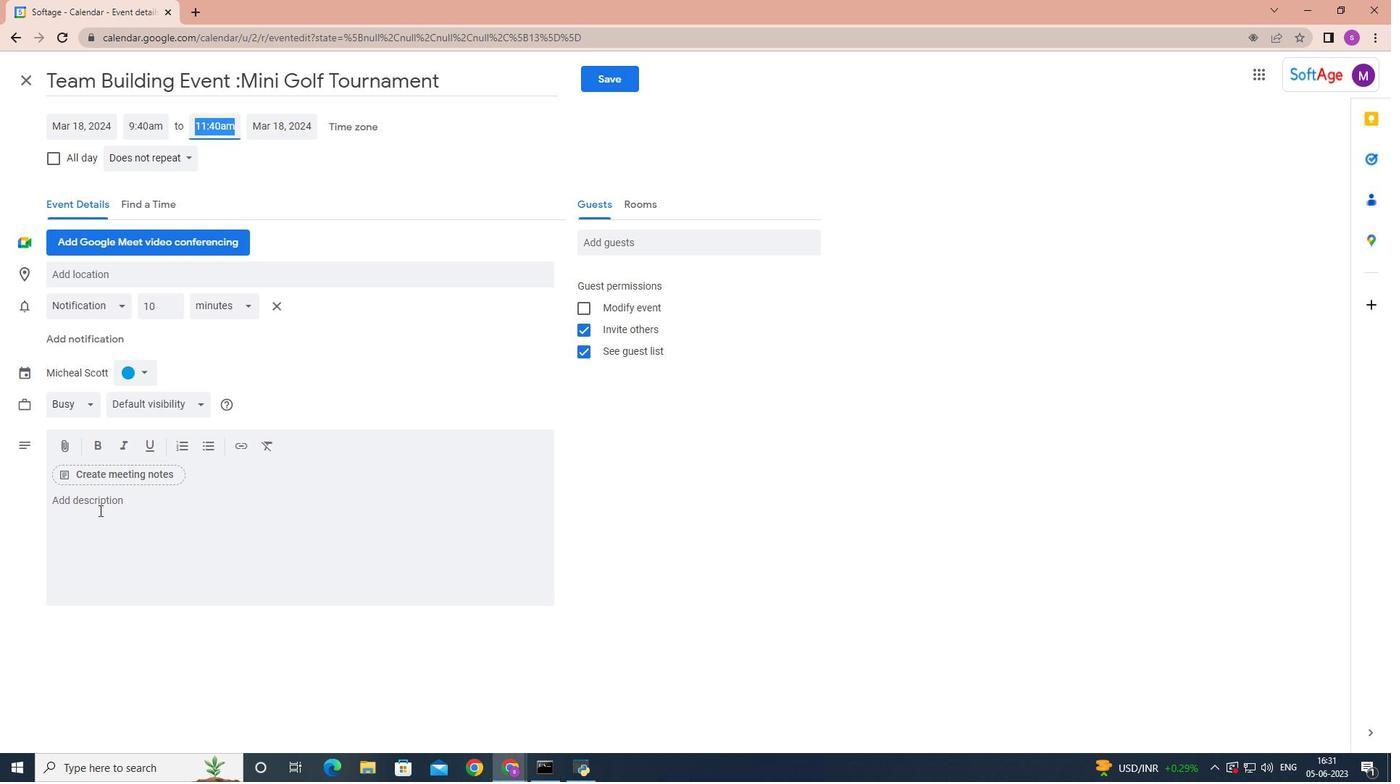 
Action: Mouse pressed left at (99, 508)
Screenshot: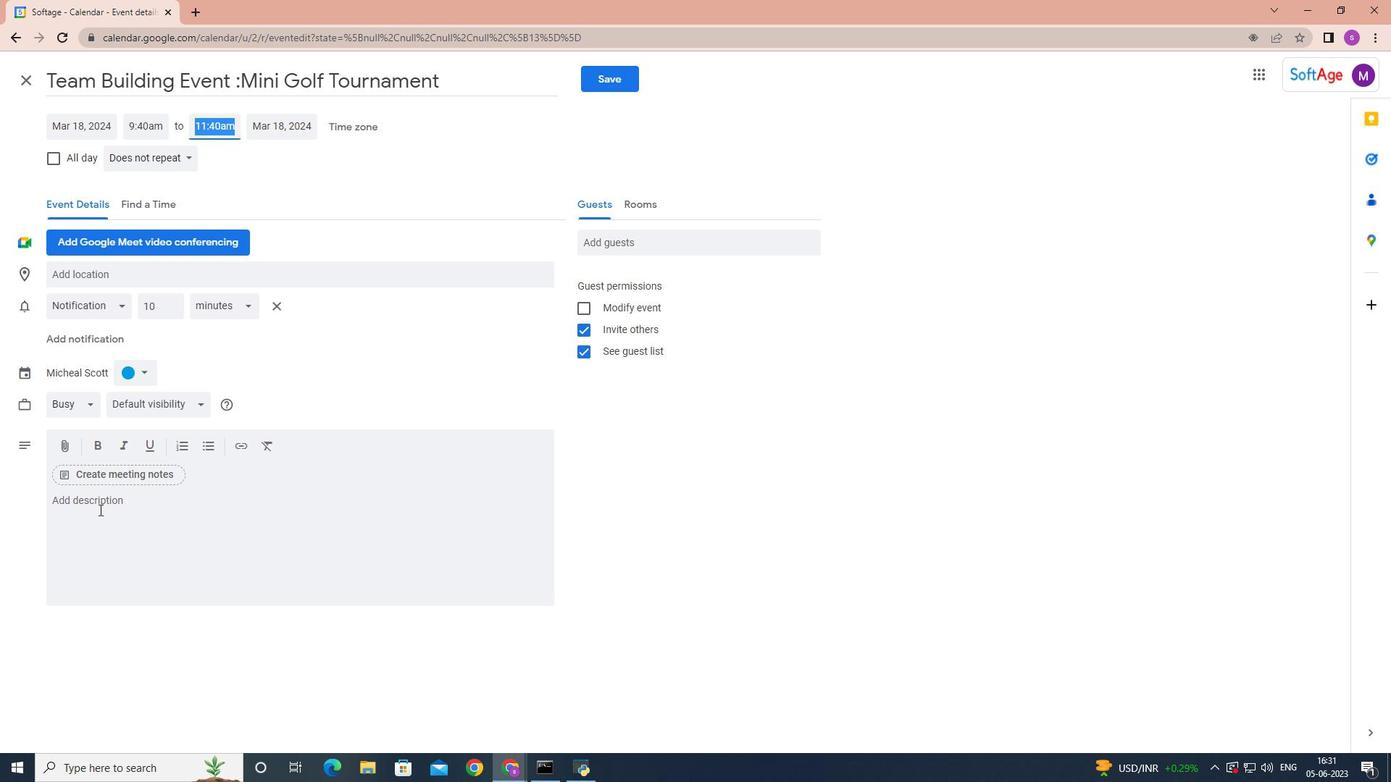 
Action: Key pressed <Key.shift>Scavengr<Key.backspace>er<Key.space><Key.shift>Hunts<Key.space>is<Key.space>a<Key.space>highly<Key.space>customizable<Key.space><Key.backspace><Key.backspace><Key.backspace><Key.backspace><Key.backspace><Key.backspace>zable<Key.space>activity<Key.space>that<Key.space>can<Key.space>be<Key.space>tailored<Key.space>to<Key.space>suit<Key.space>speco<Key.backspace>ific<Key.space>objectives<Key.space>or<Key.space>themes.<Key.space><Key.shift>It<Key.space>can<Key.space>incorporate<Key.space>company<Key.space><Key.backspace>-<Key.space>so<Key.backspace>pecific<Key.space>trivia,<Key.space>puzzles<Key.space><Key.backspace>,<Key.space>or<Key.space>tasks<Key.space>related<Key.space>to<Key.space>your<Key.space>industry<Key.space>or<Key.space>pr<Key.backspace><Key.backspace>organizatiob<Key.backspace>nal<Key.space>values.<Key.space><Key.shift>The<Key.space>facilitator<Key.space>can<Key.space>also<Key.space>include<Key.space>team-building<Key.space>elements<Key.space><Key.backspace>,<Key.space>such<Key.space>as<Key.space>icebreaker<Key.space>activities,<Key.space>f<Key.backspace>during<Key.space>the<Key.space>scavenger<Key.space>hunt<Key.space>to<Key.space>enhance<Key.space>team<Key.space>cohesion<Key.space>and<Key.space>communication.
Screenshot: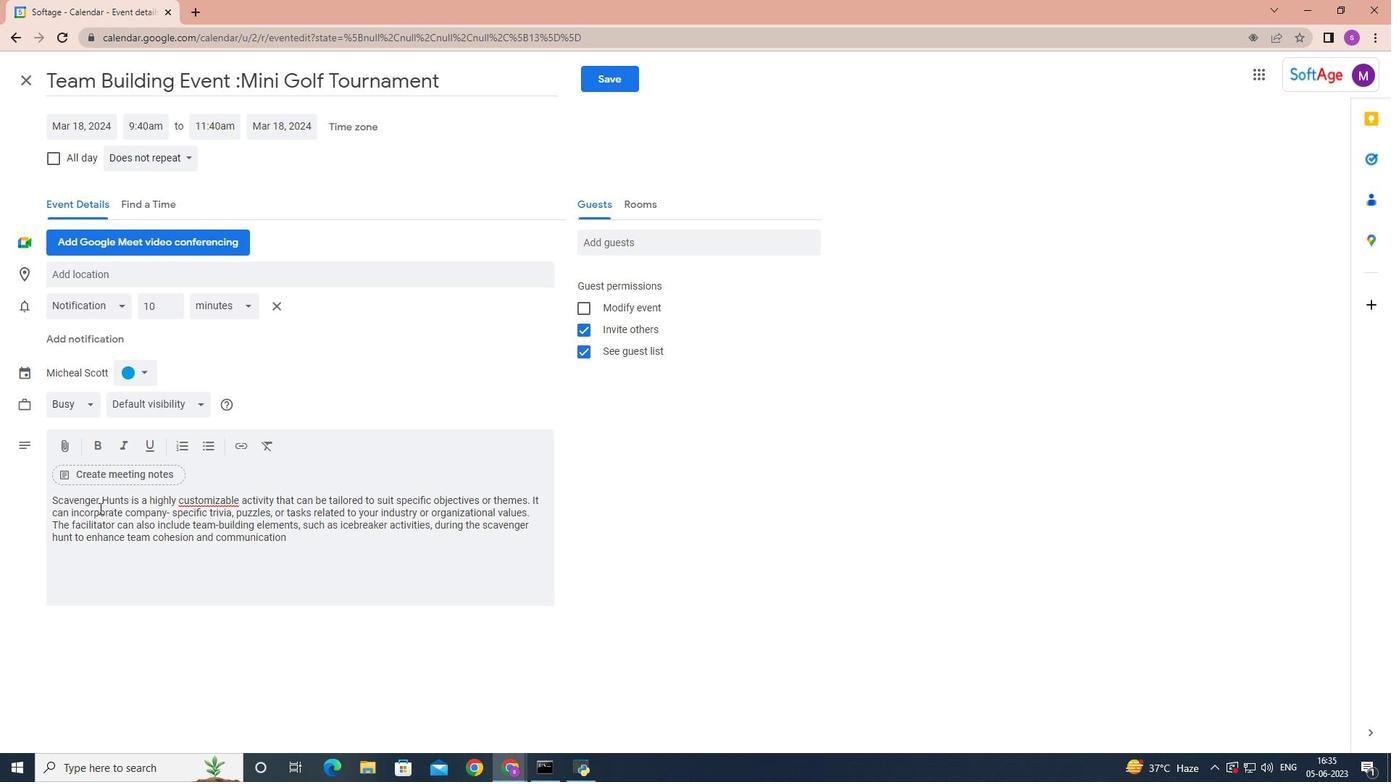 
Action: Mouse moved to (144, 369)
Screenshot: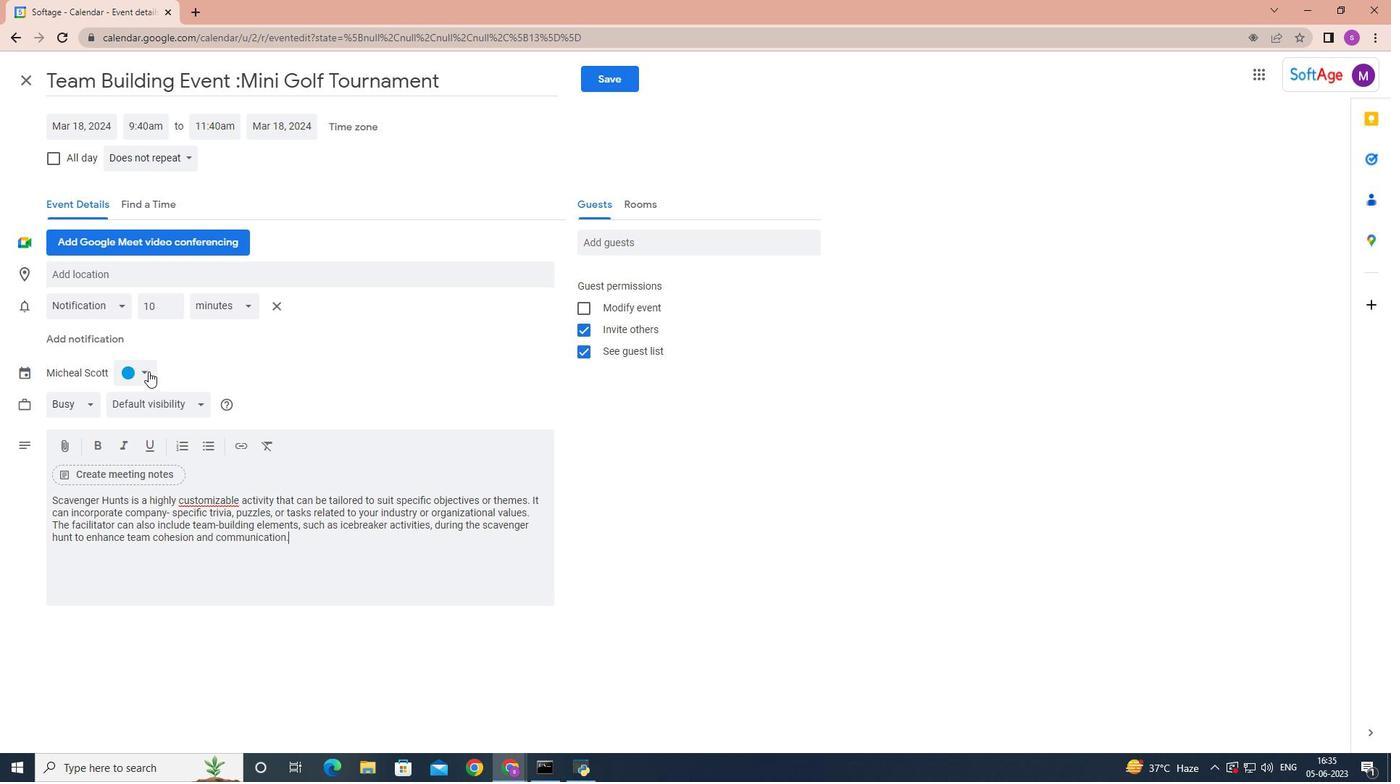 
Action: Mouse pressed left at (144, 369)
Screenshot: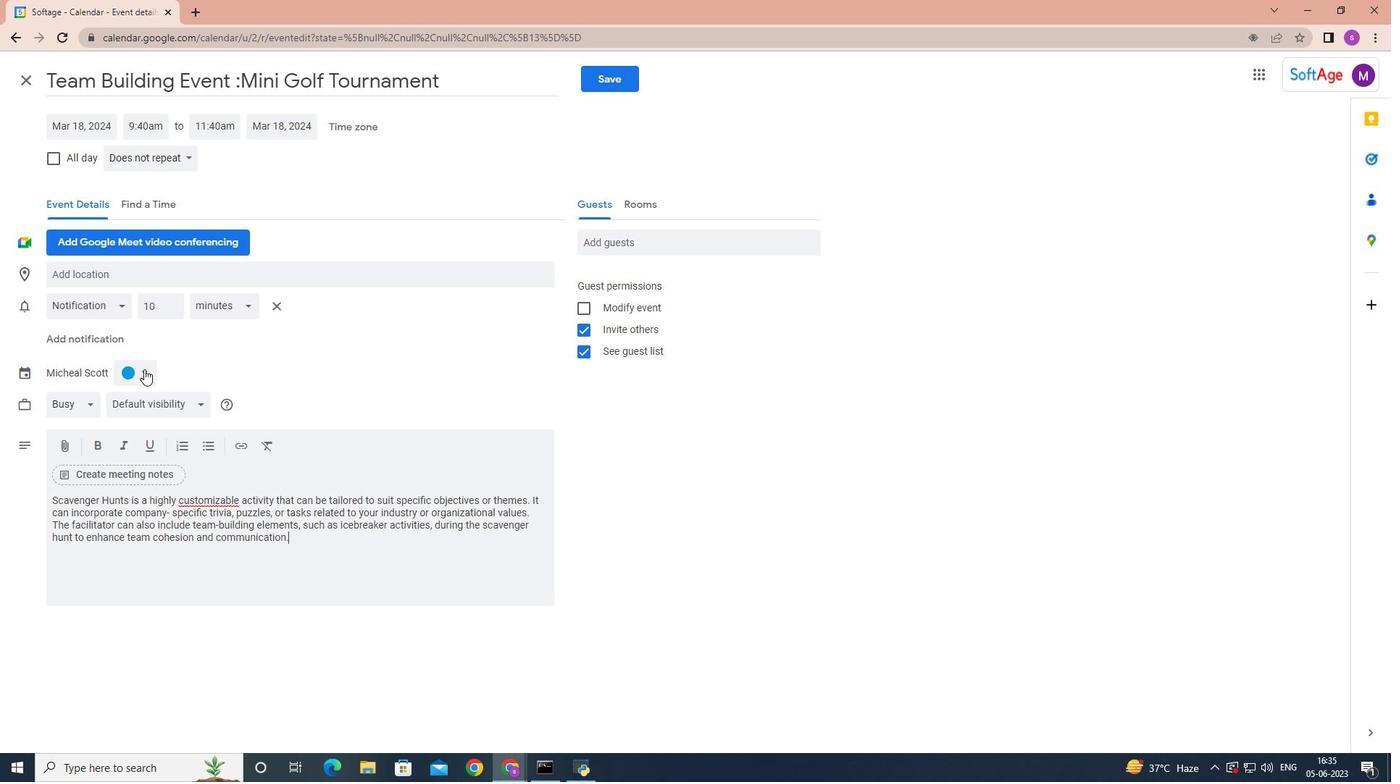 
Action: Mouse moved to (142, 422)
Screenshot: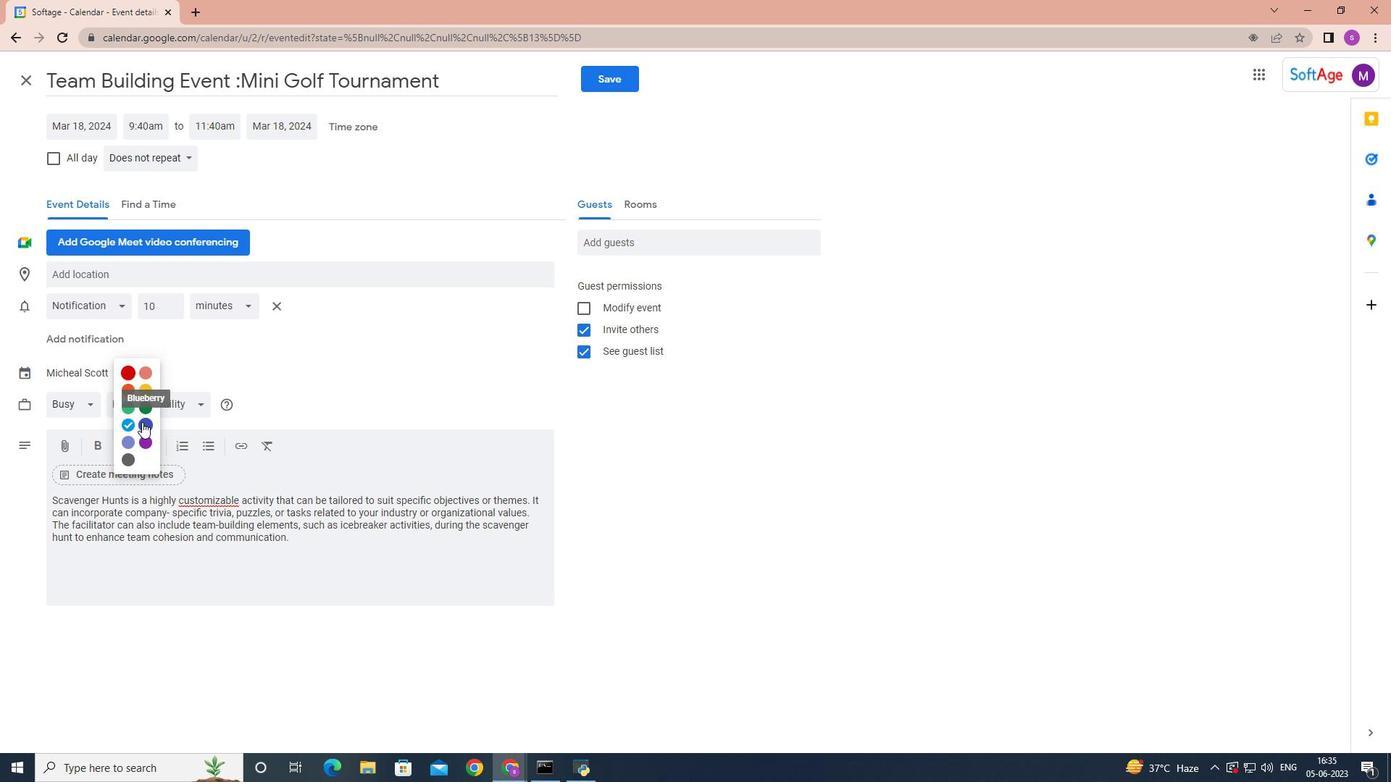 
Action: Mouse pressed left at (142, 422)
Screenshot: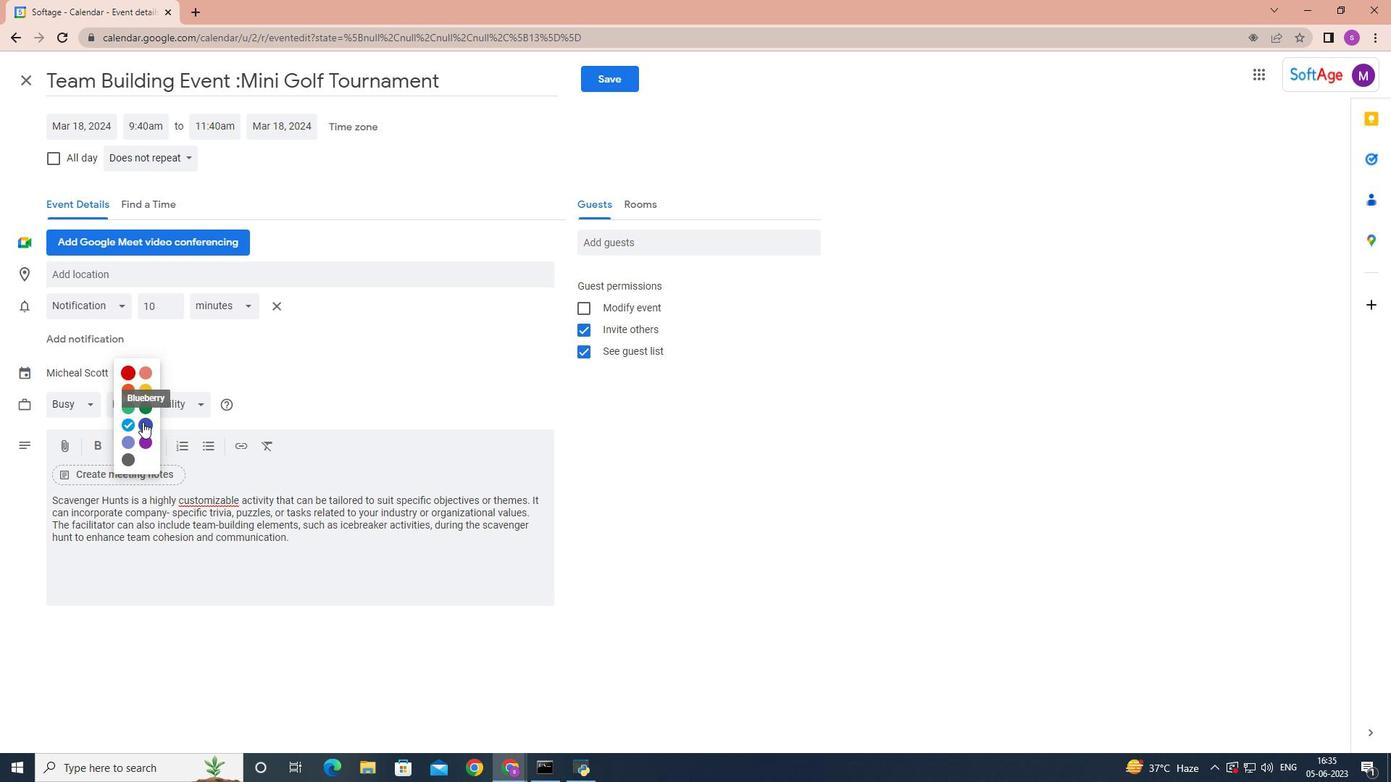 
Action: Mouse moved to (140, 270)
Screenshot: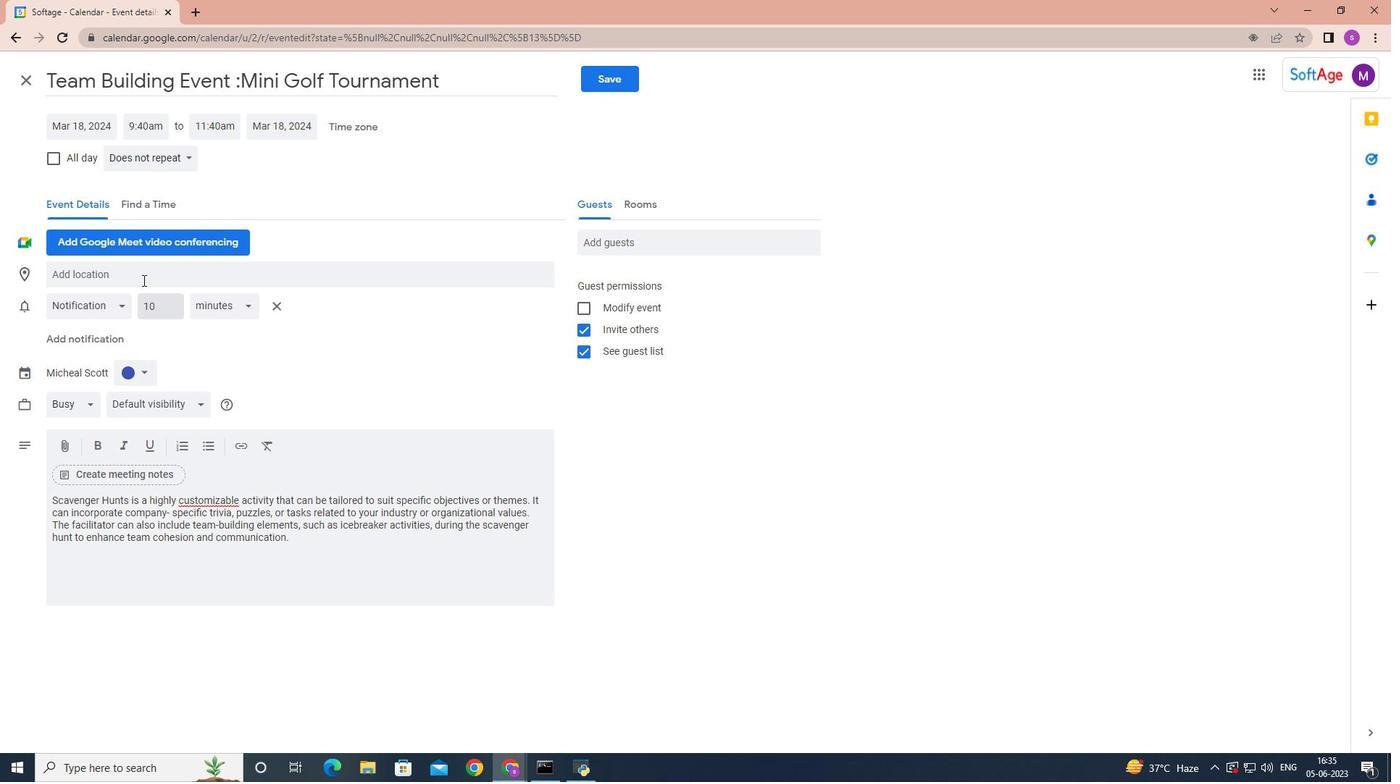 
Action: Mouse pressed left at (140, 270)
Screenshot: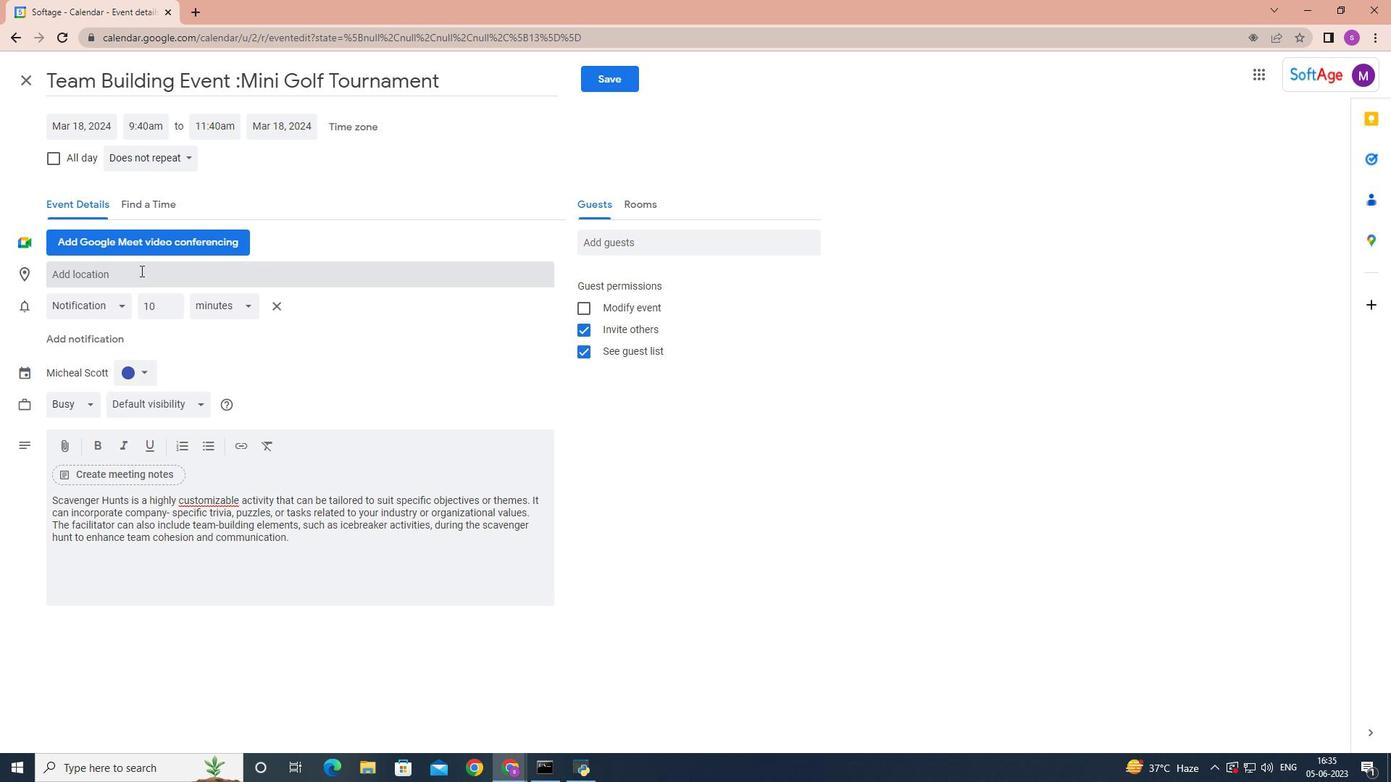 
Action: Key pressed <Key.shift>Ho<Key.space><Key.shift>Chi<Key.space><Key.shift>Minh<Key.space><Key.shift>City,<Key.space><Key.shift>Vietnam
Screenshot: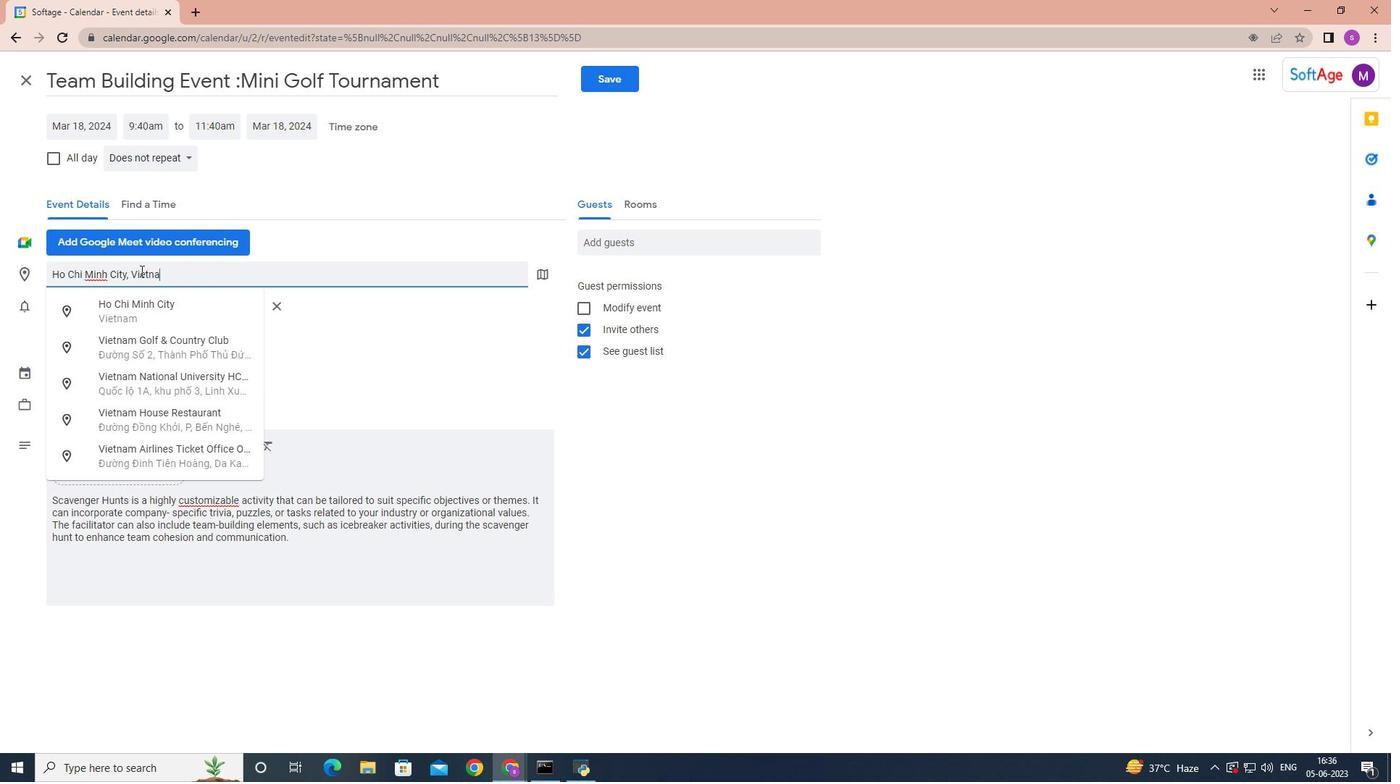 
Action: Mouse moved to (636, 234)
Screenshot: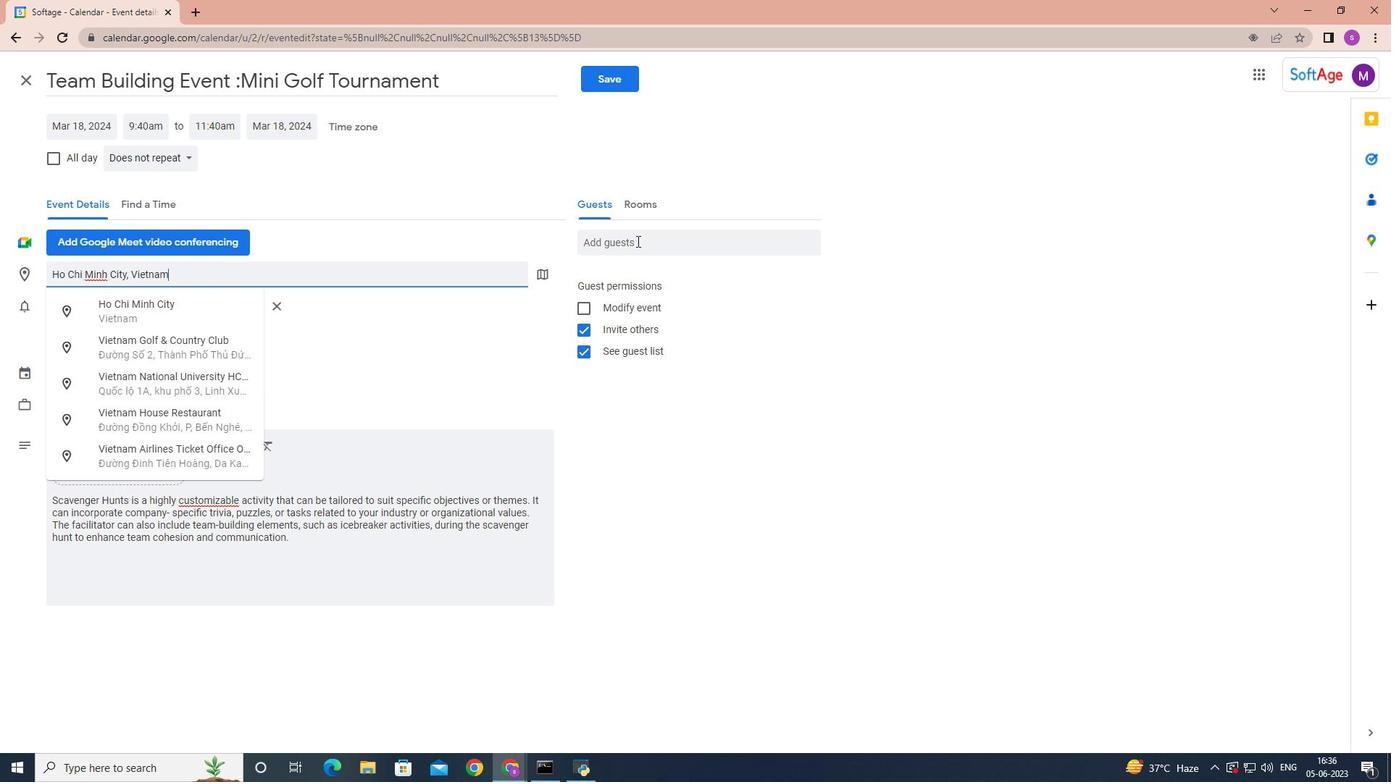 
Action: Mouse pressed left at (636, 234)
Screenshot: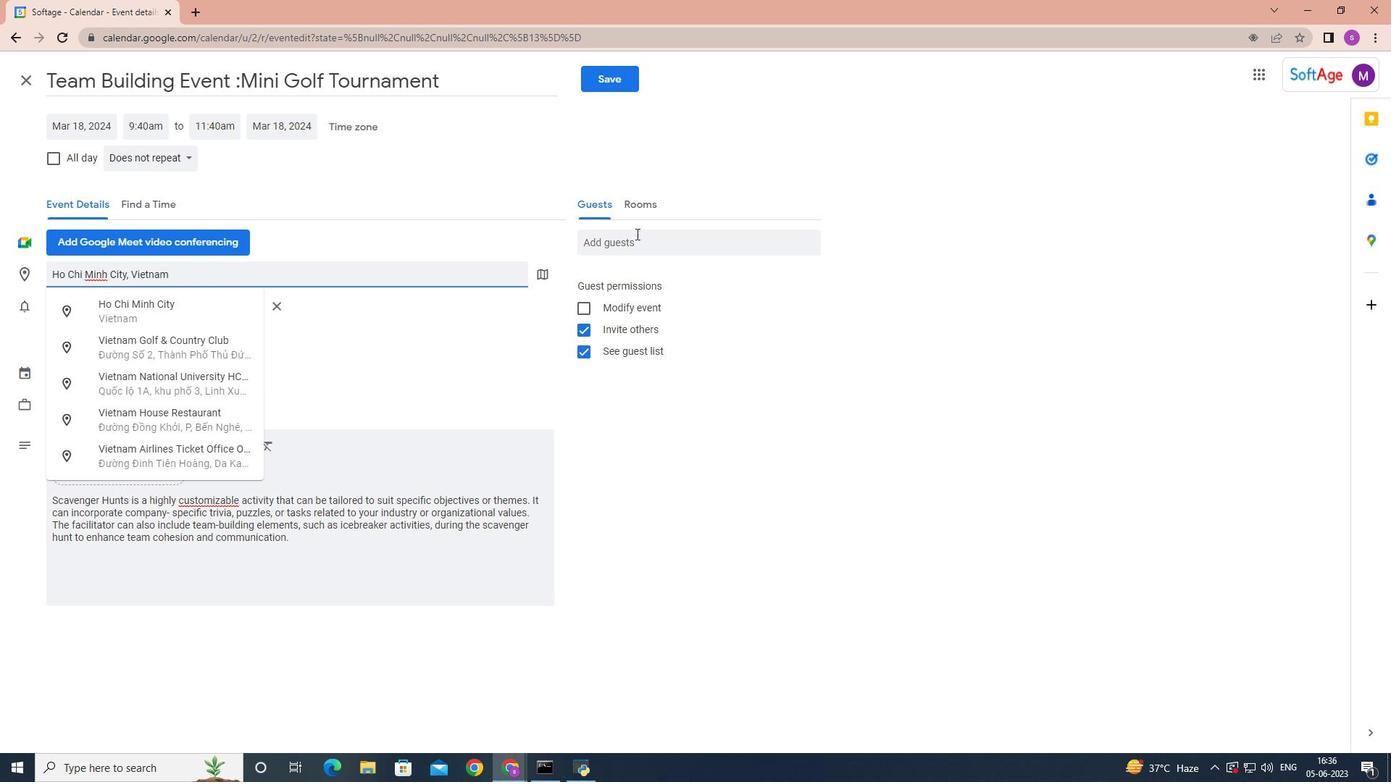 
Action: Key pressed softage.3
Screenshot: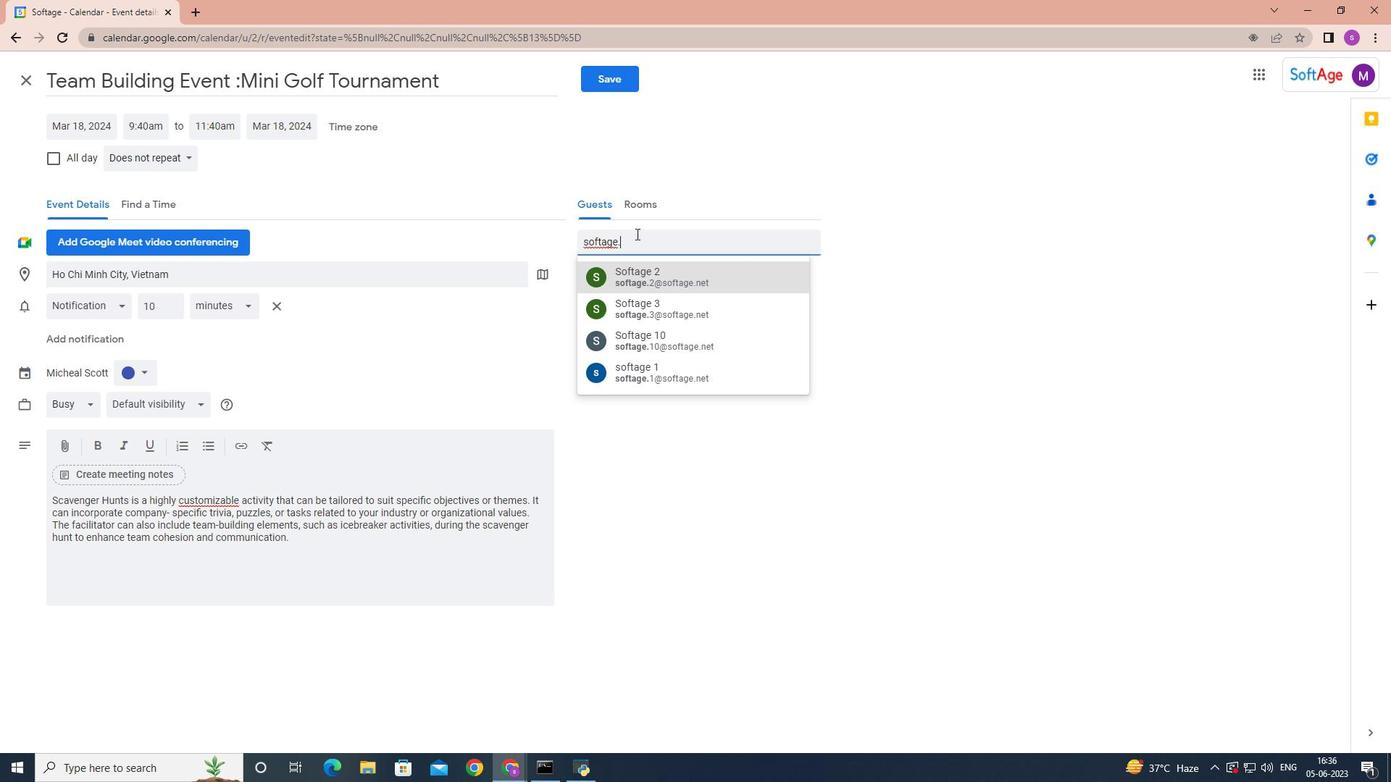 
Action: Mouse moved to (652, 281)
Screenshot: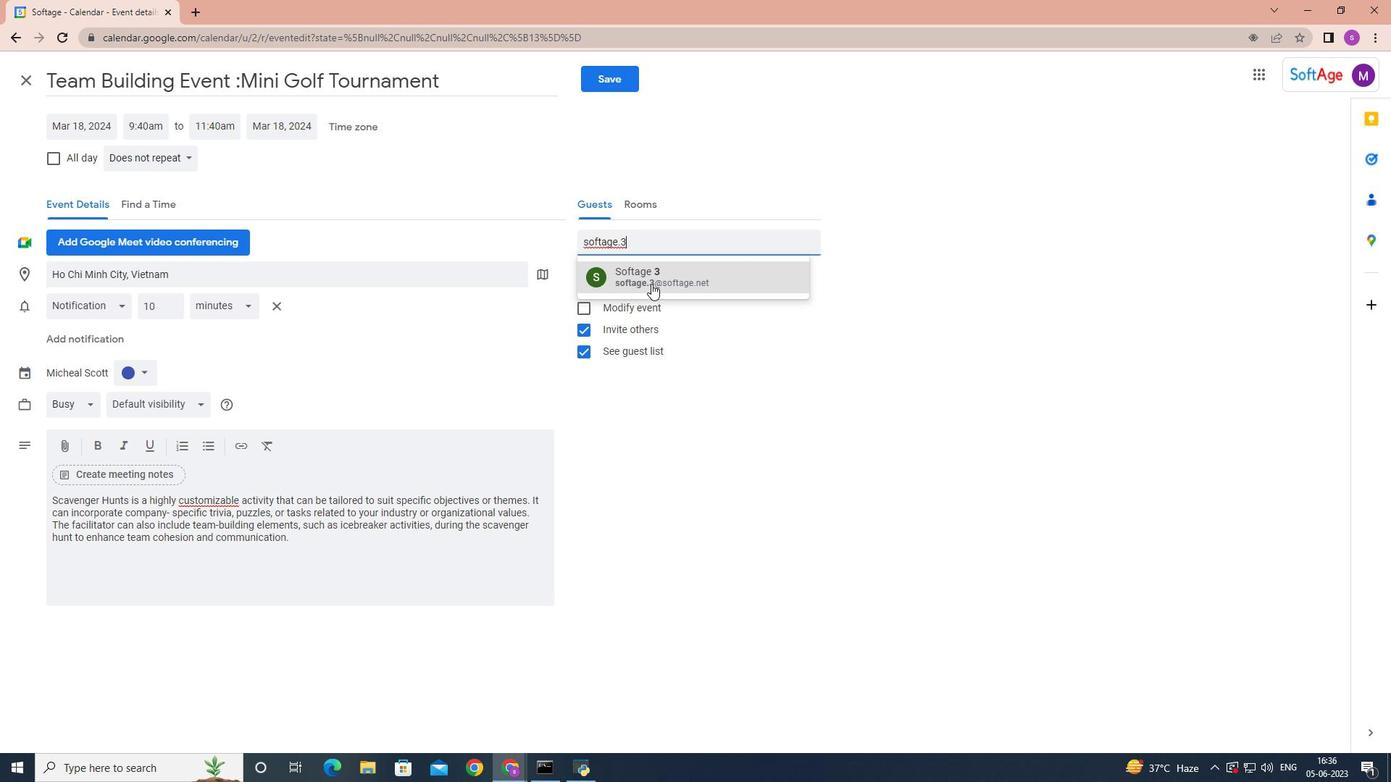 
Action: Mouse pressed left at (652, 281)
Screenshot: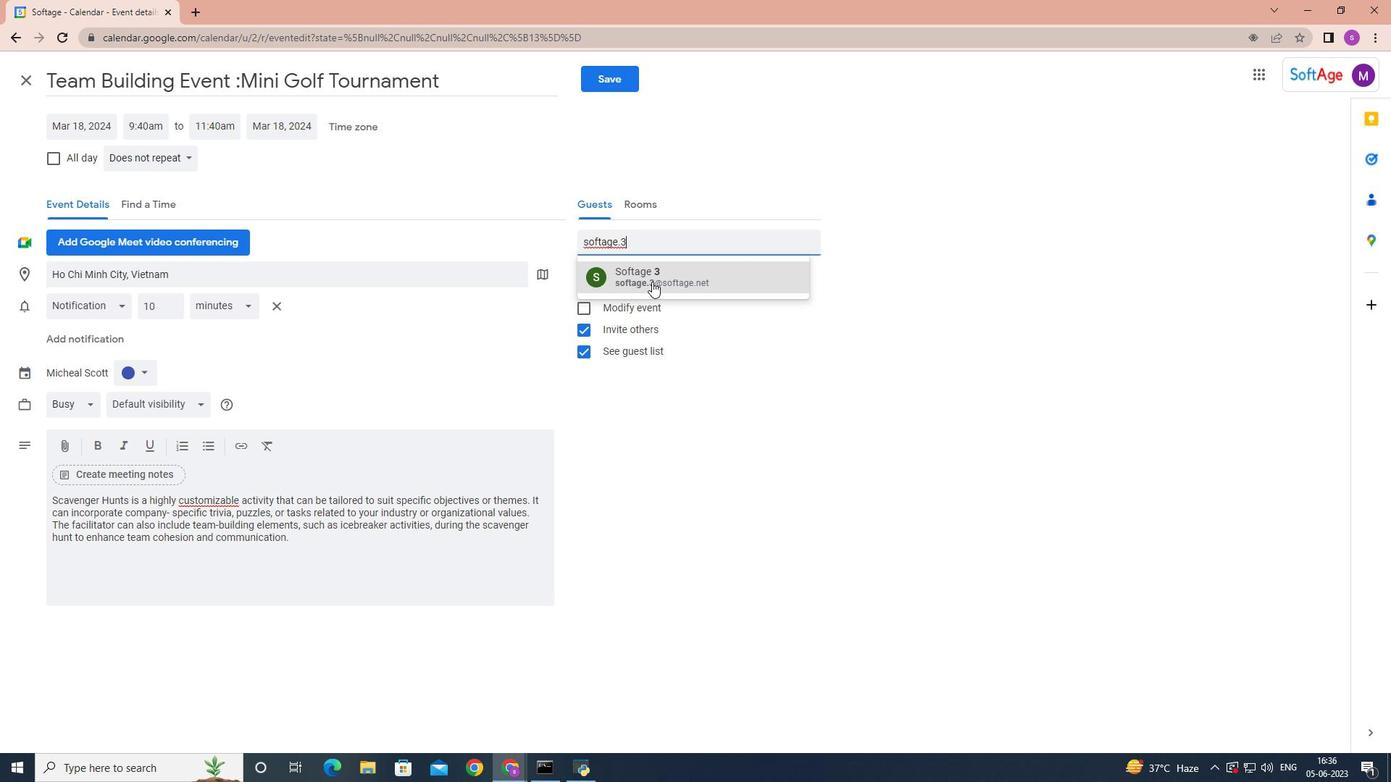 
Action: Key pressed softage.2
Screenshot: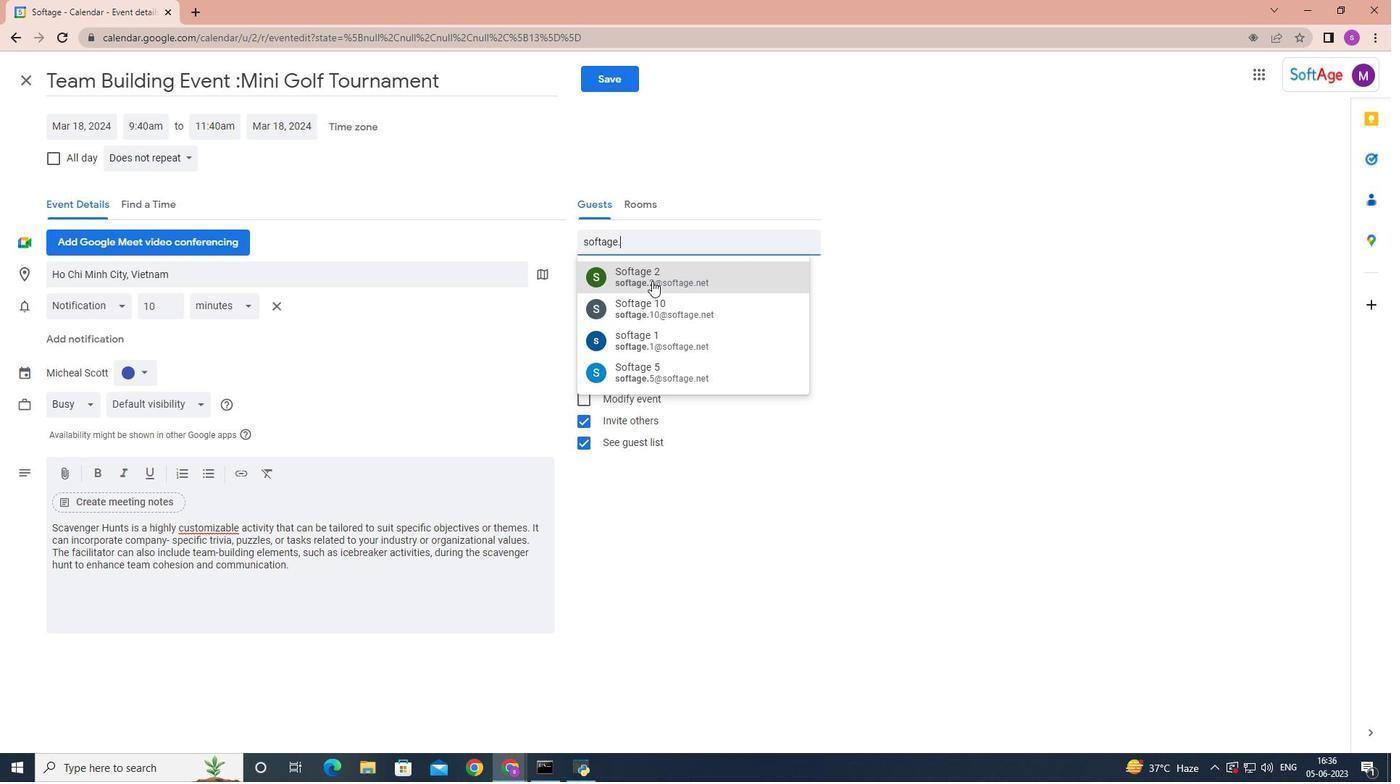 
Action: Mouse pressed left at (652, 281)
Screenshot: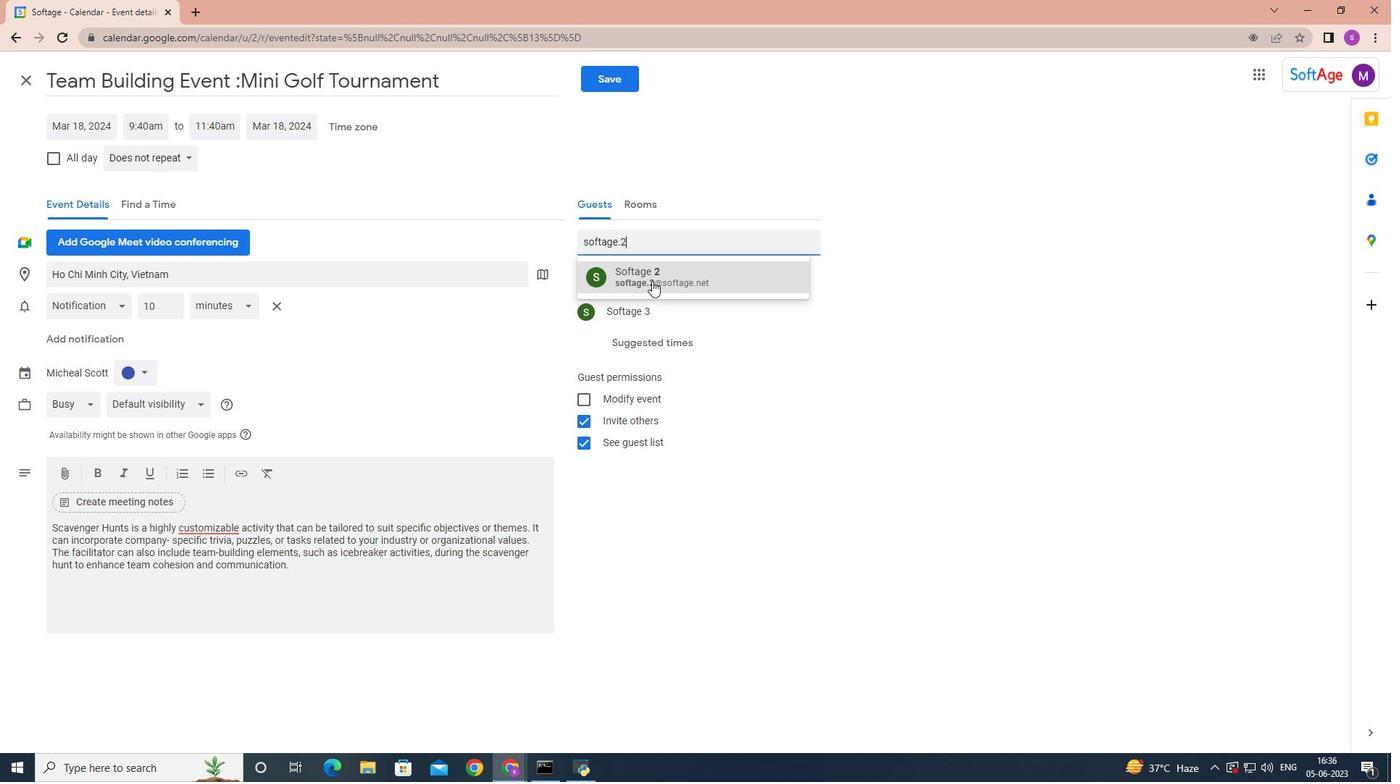 
Action: Mouse moved to (190, 155)
Screenshot: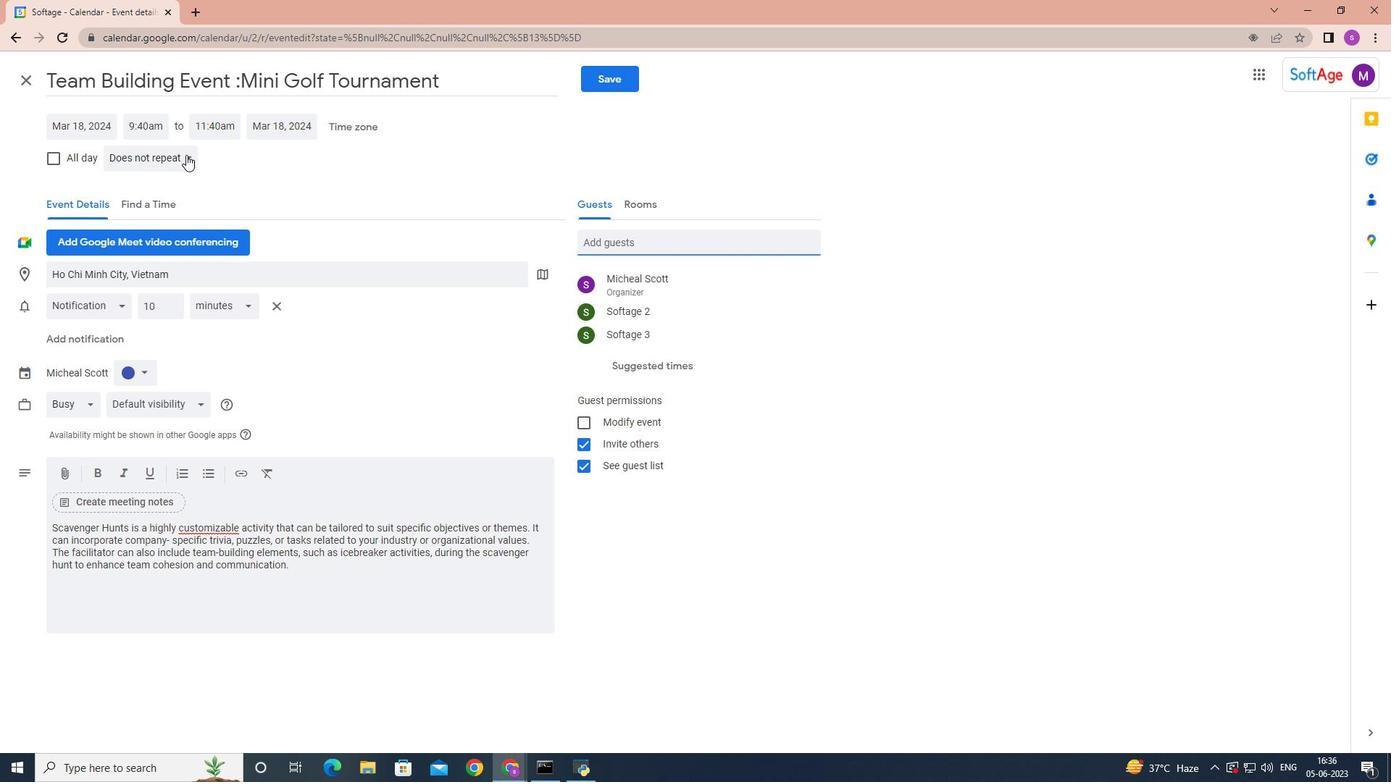 
Action: Mouse pressed left at (190, 155)
Screenshot: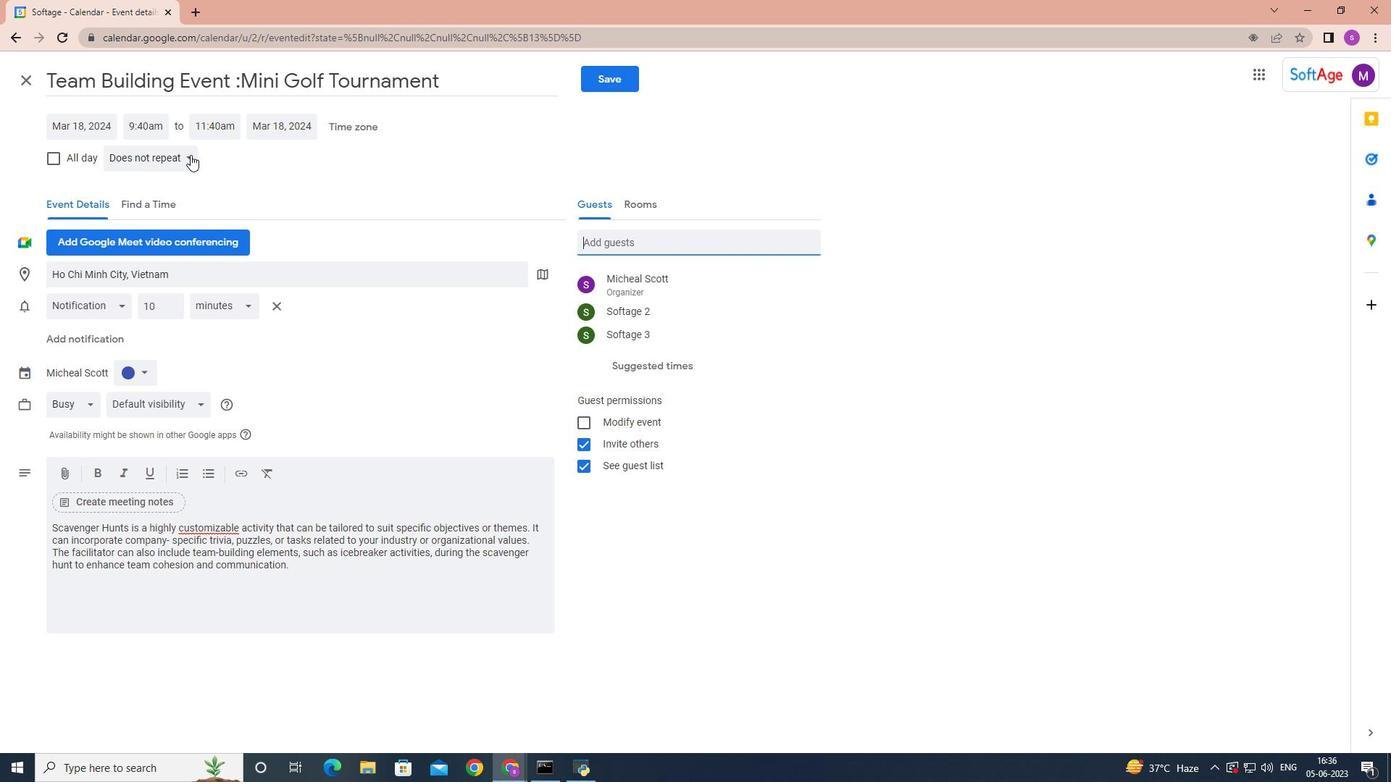 
Action: Mouse moved to (189, 285)
Screenshot: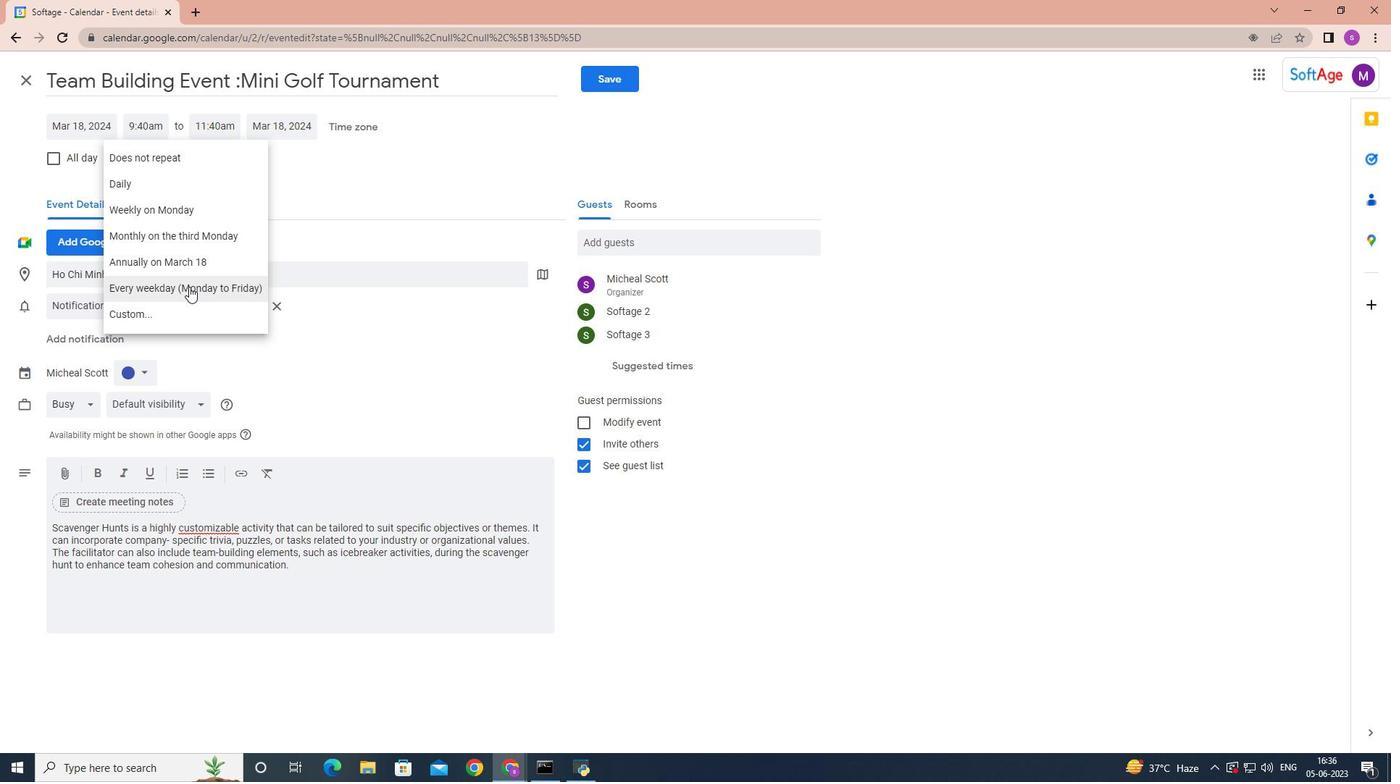 
Action: Mouse pressed left at (189, 285)
Screenshot: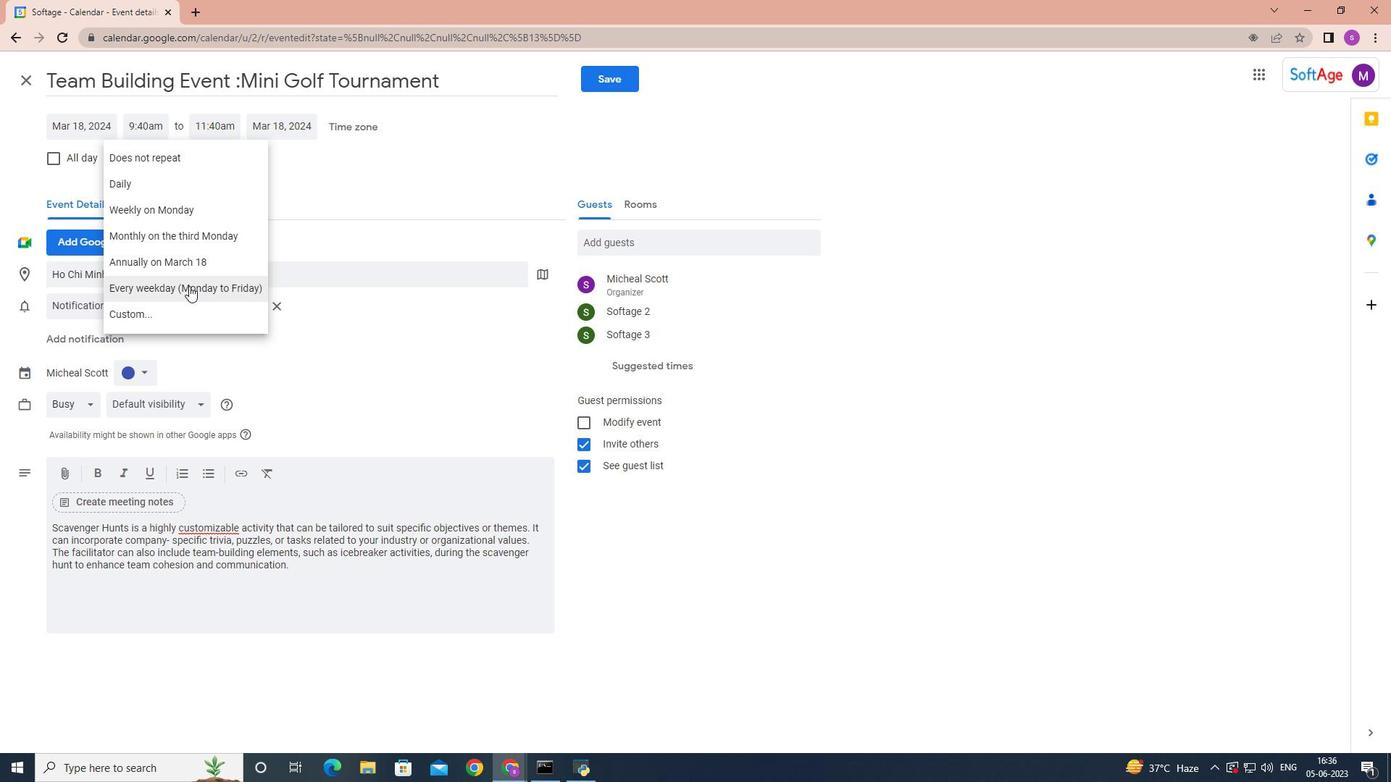 
Action: Mouse moved to (610, 74)
Screenshot: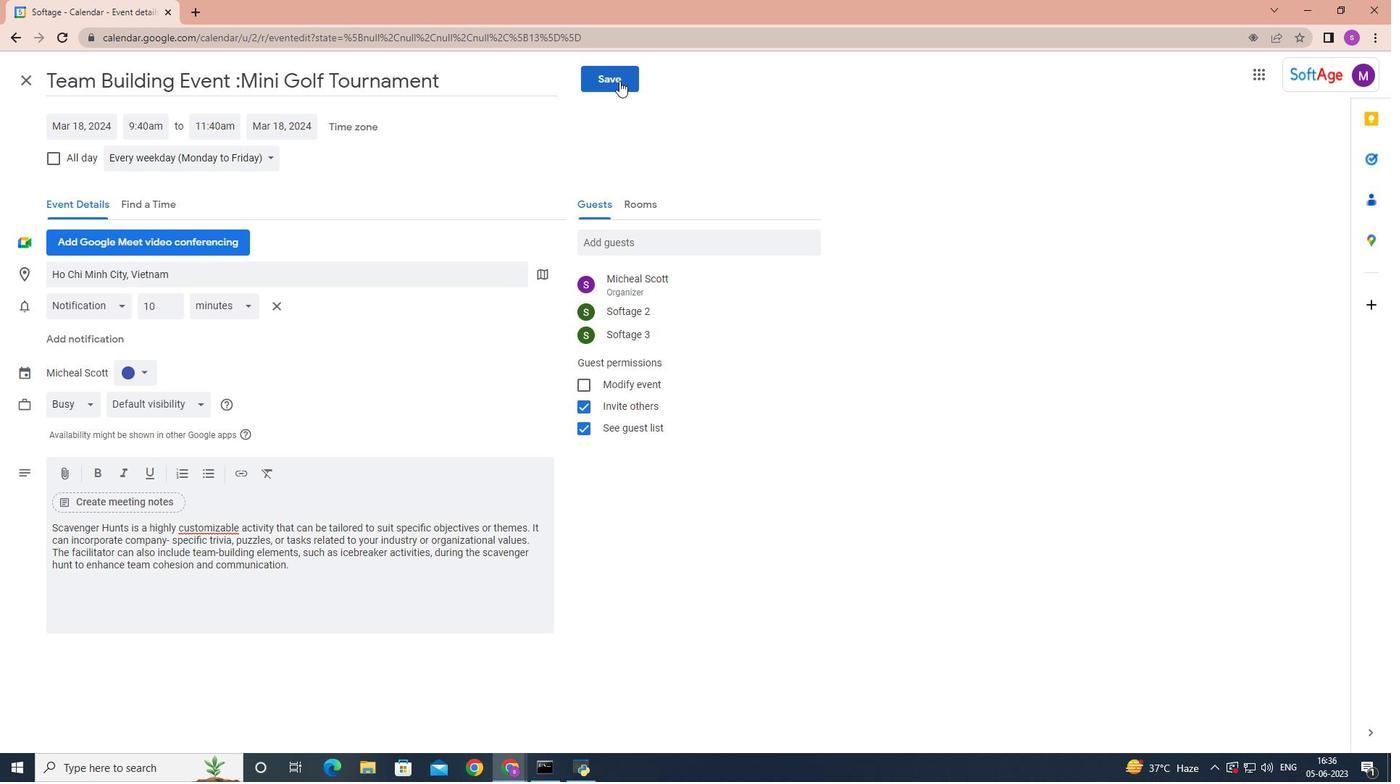 
Action: Mouse pressed left at (610, 74)
Screenshot: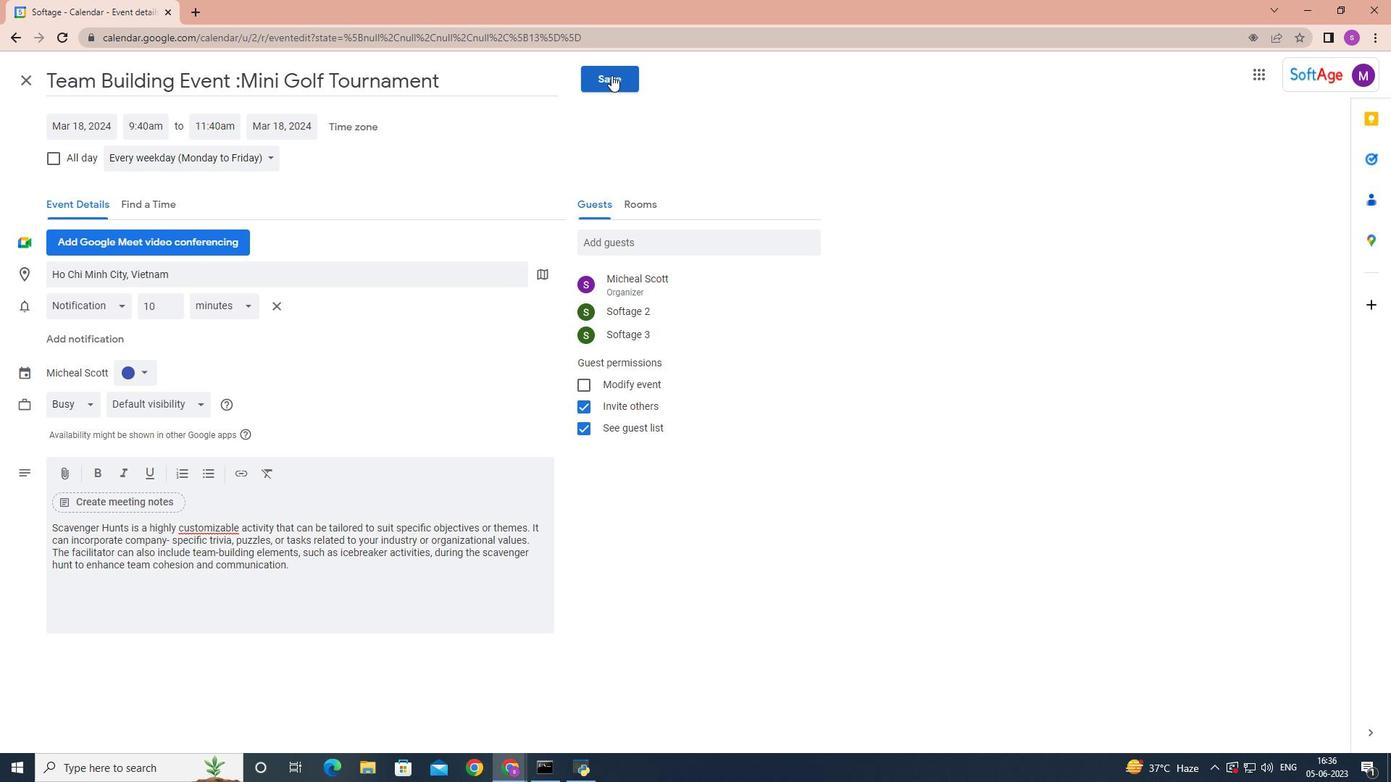 
Action: Mouse moved to (836, 431)
Screenshot: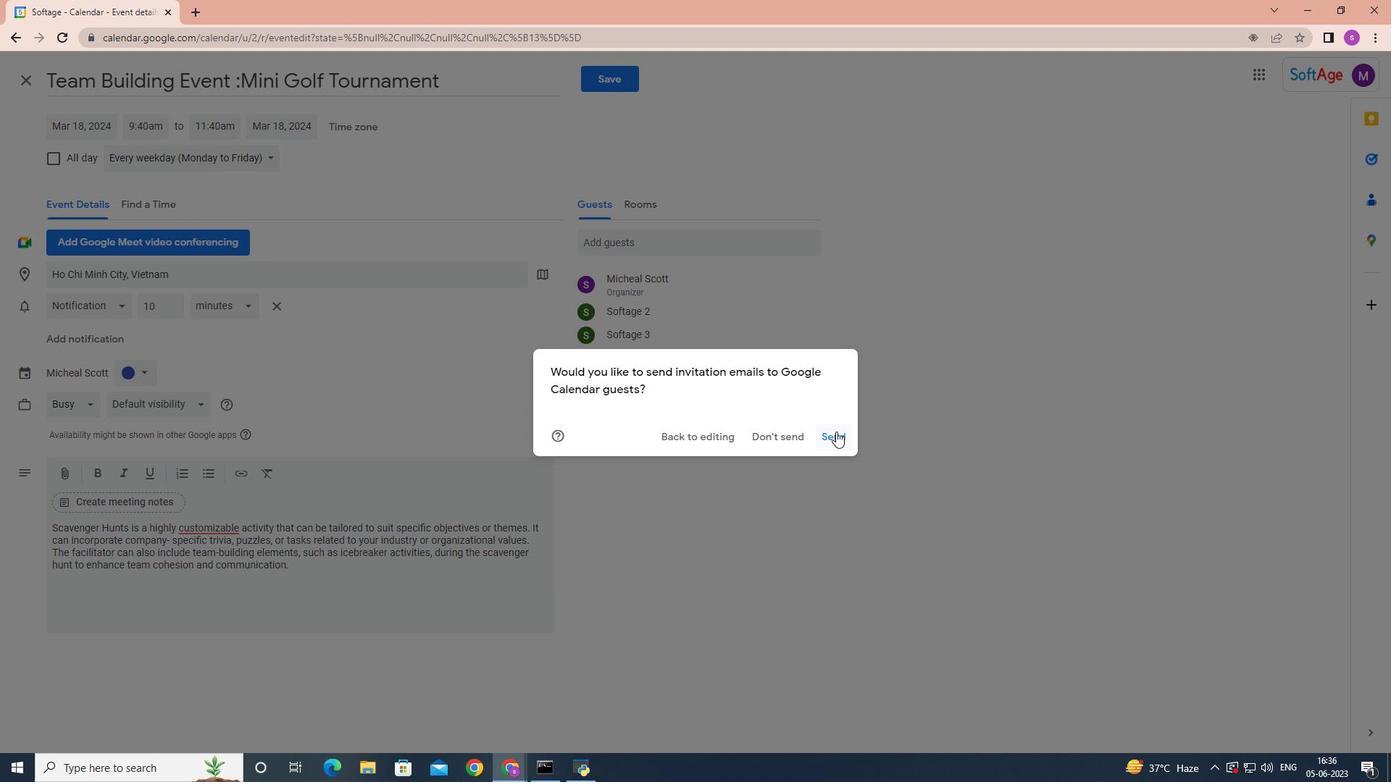 
Action: Mouse pressed left at (836, 431)
Screenshot: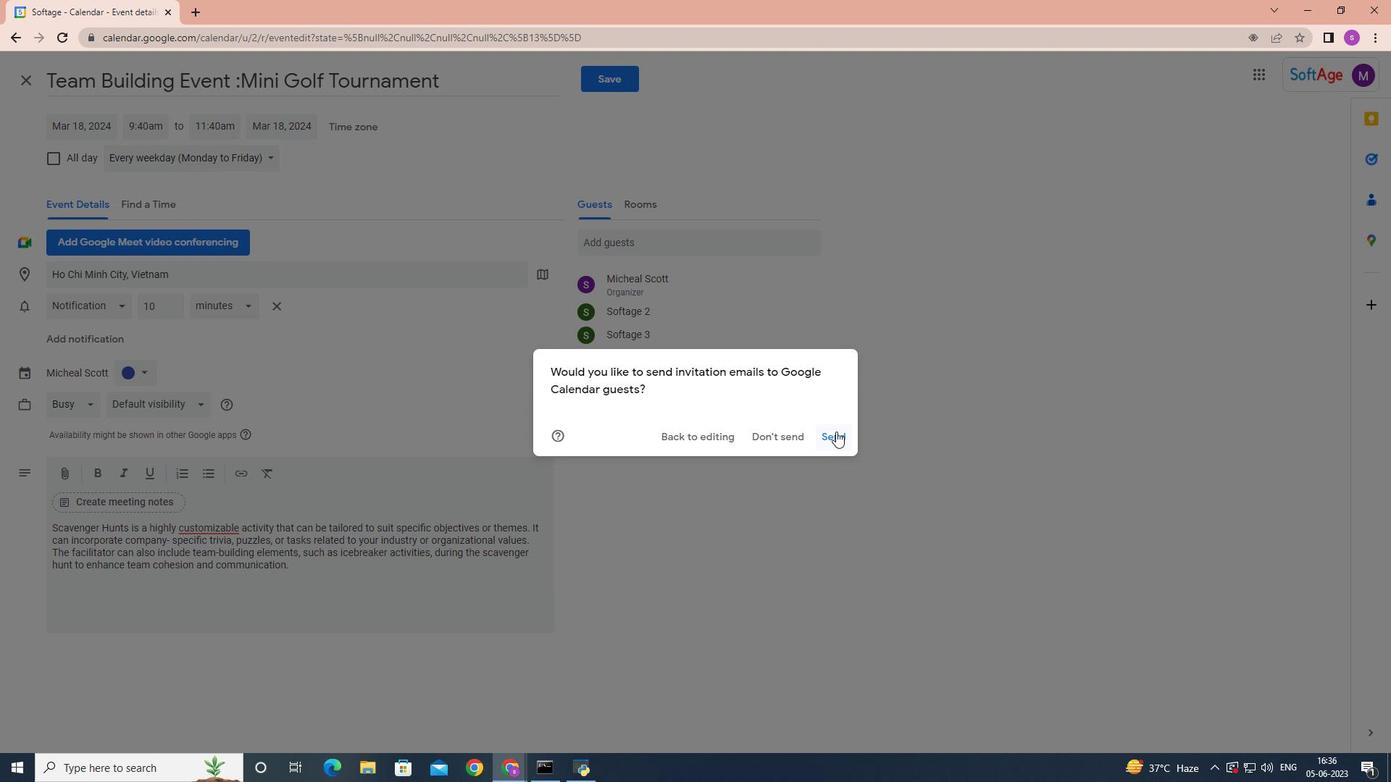 
